 Task: Look for space in Tarn Tāran, India from 7th July, 2023 to 15th July, 2023 for 6 adults in price range Rs.15000 to Rs.20000. Place can be entire place with 3 bedrooms having 3 beds and 3 bathrooms. Property type can be house, flat, guest house. Booking option can be shelf check-in. Required host language is English.
Action: Mouse moved to (382, 62)
Screenshot: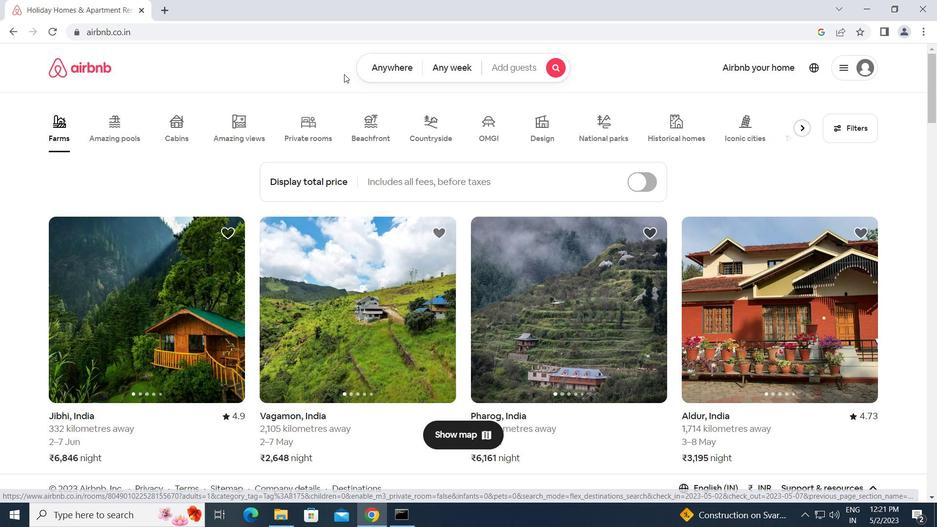 
Action: Mouse pressed left at (382, 62)
Screenshot: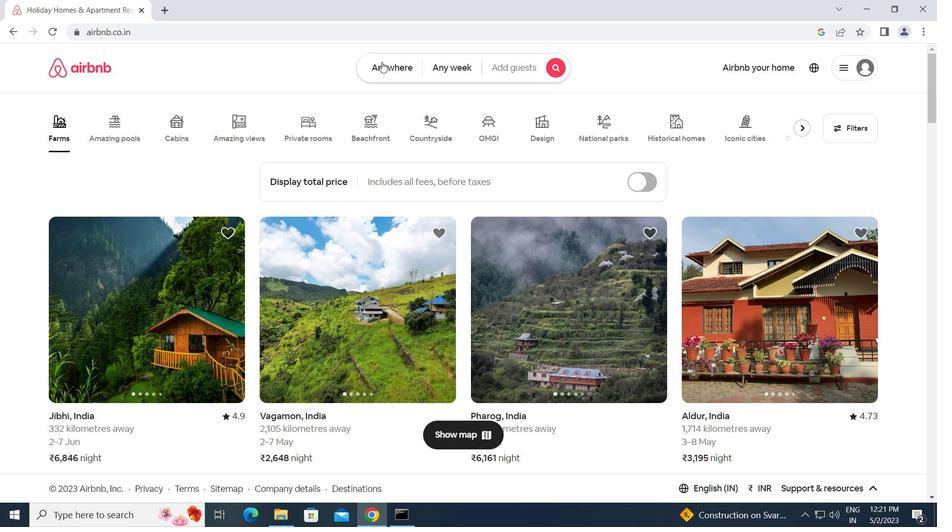 
Action: Mouse moved to (329, 106)
Screenshot: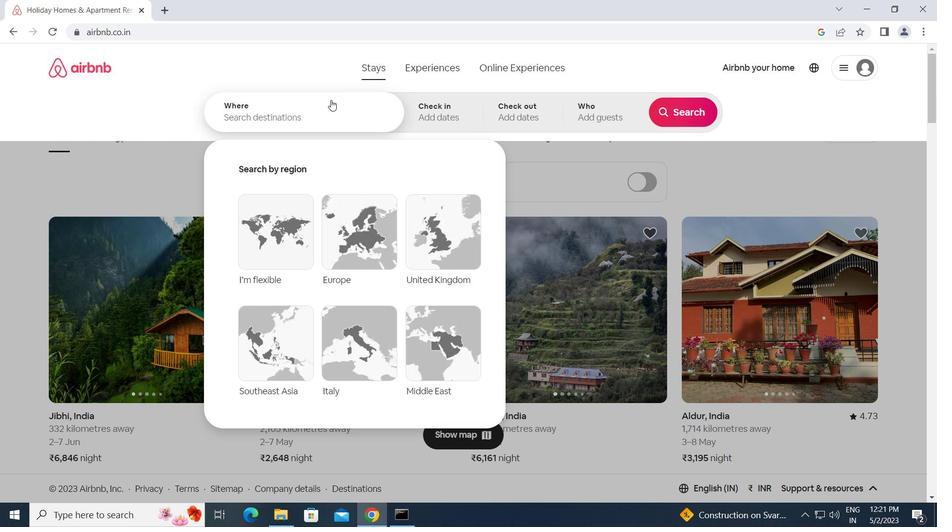
Action: Mouse pressed left at (329, 106)
Screenshot: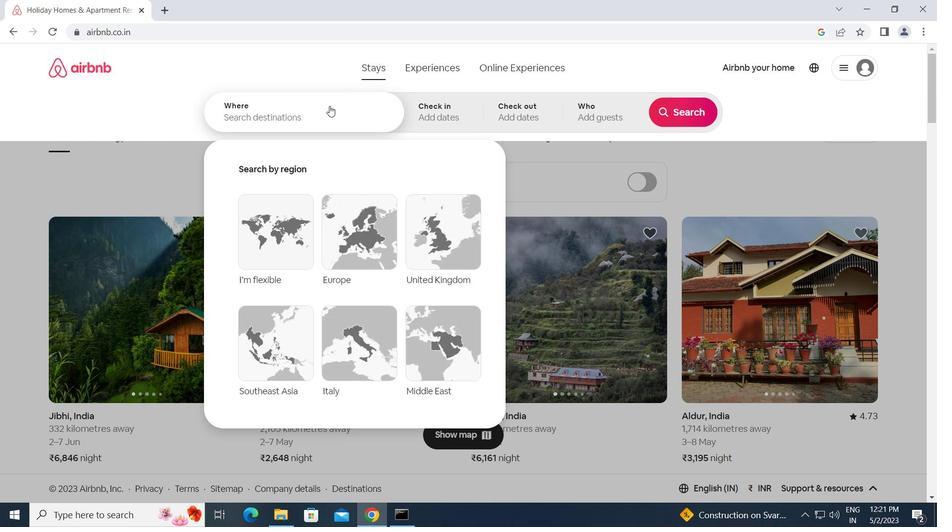 
Action: Key pressed <Key.caps_lock><Key.caps_lock>t<Key.caps_lock>arn<Key.space><Key.caps_lock>t<Key.caps_lock>aran,<Key.space><Key.caps_lock>i<Key.caps_lock>ndia<Key.enter>
Screenshot: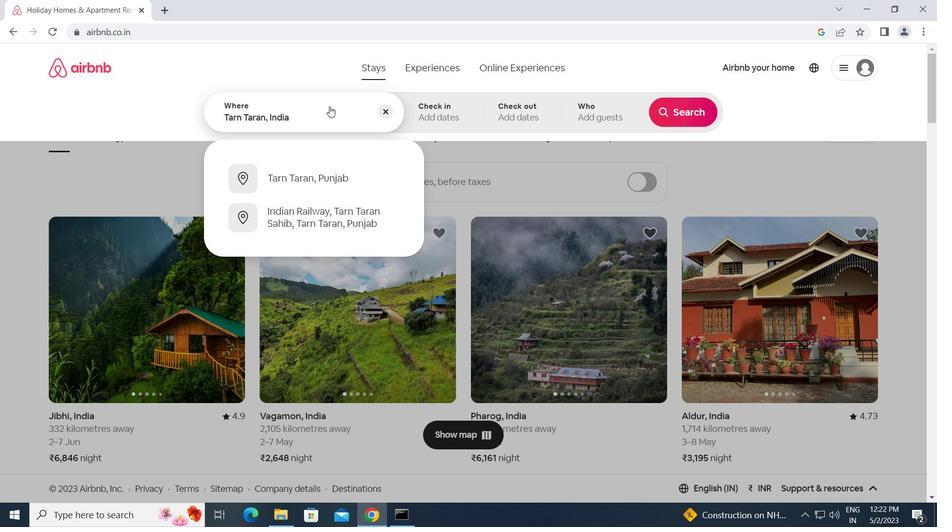 
Action: Mouse moved to (686, 211)
Screenshot: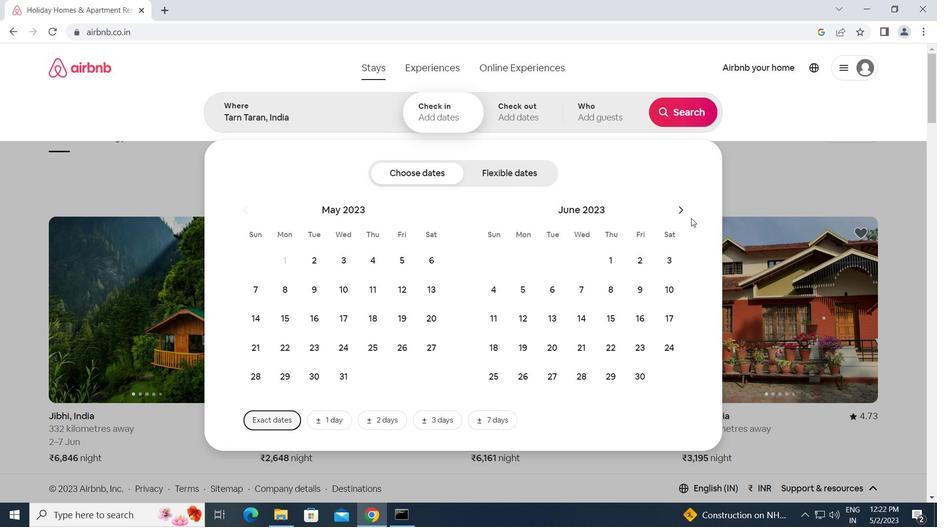 
Action: Mouse pressed left at (686, 211)
Screenshot: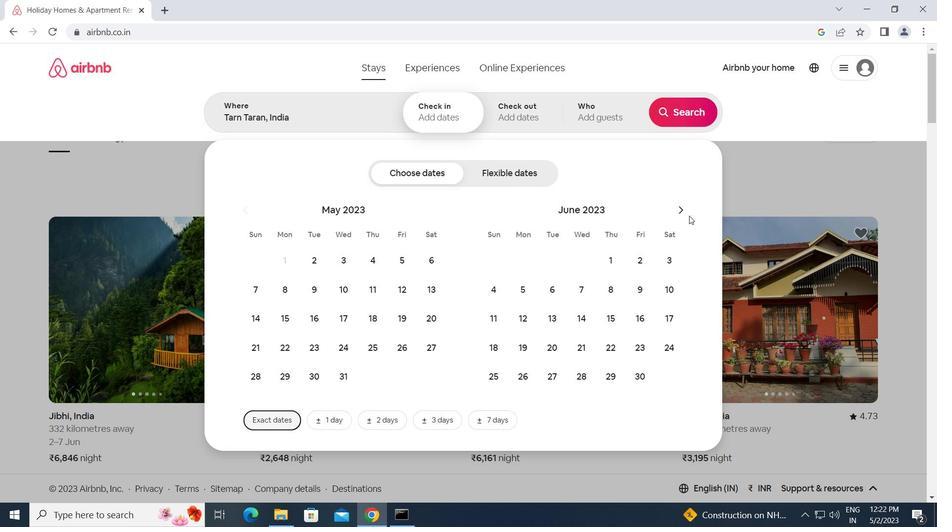 
Action: Mouse moved to (638, 287)
Screenshot: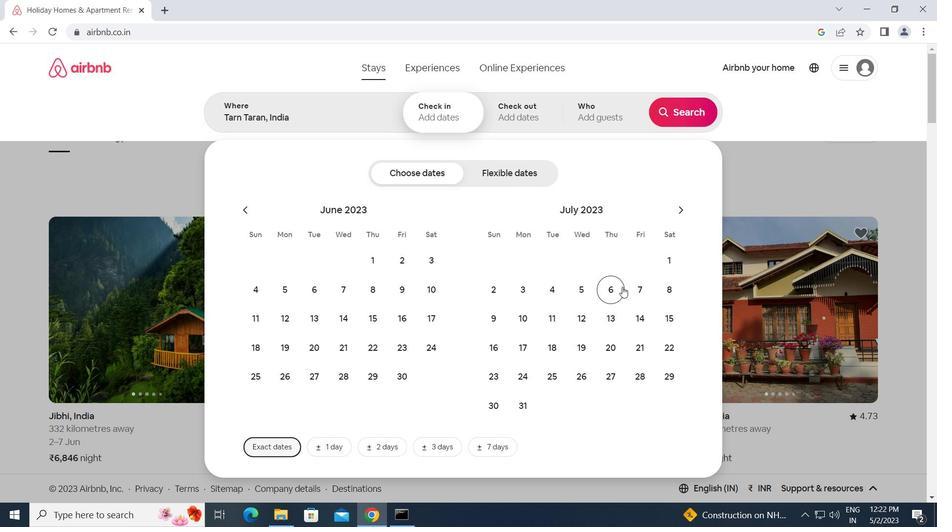 
Action: Mouse pressed left at (638, 287)
Screenshot: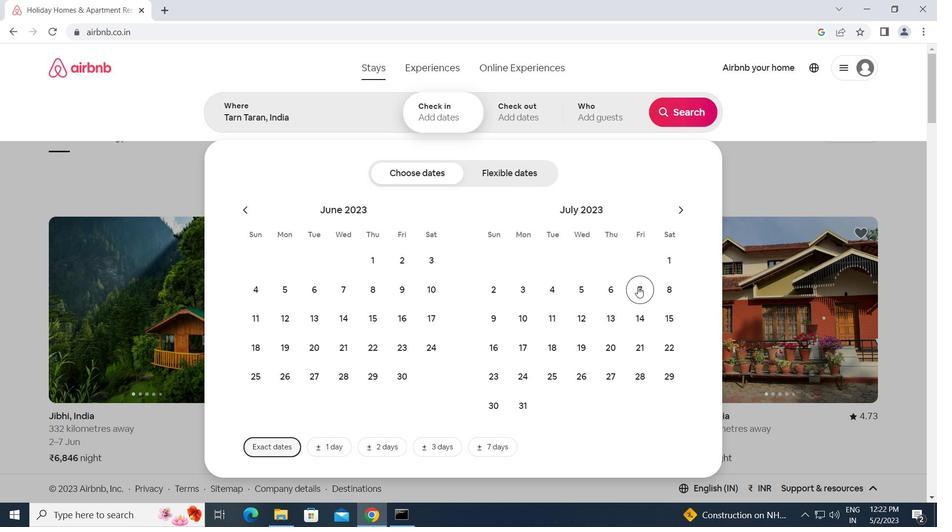 
Action: Mouse moved to (663, 319)
Screenshot: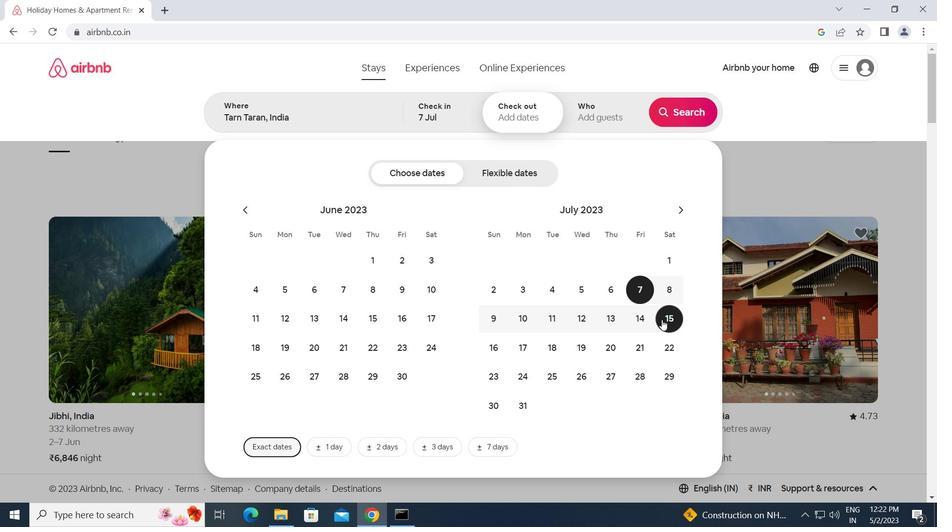 
Action: Mouse pressed left at (663, 319)
Screenshot: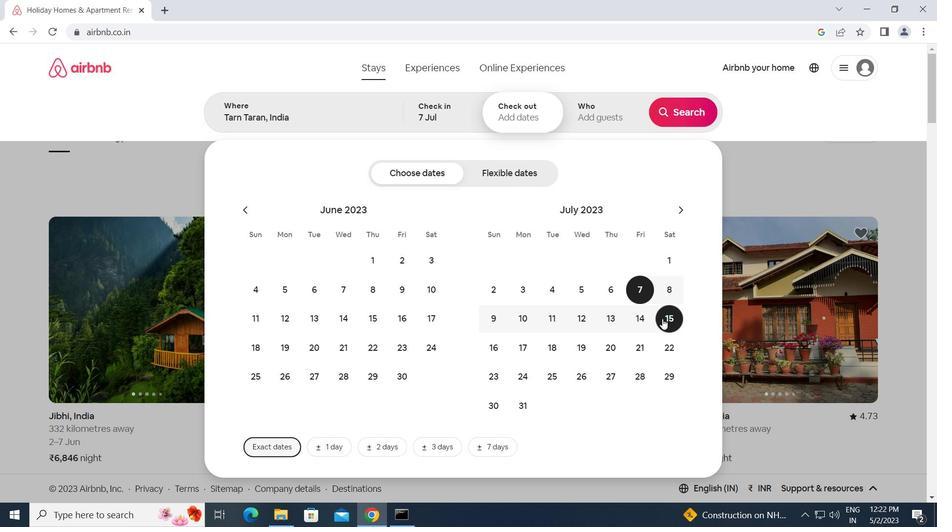 
Action: Mouse moved to (608, 110)
Screenshot: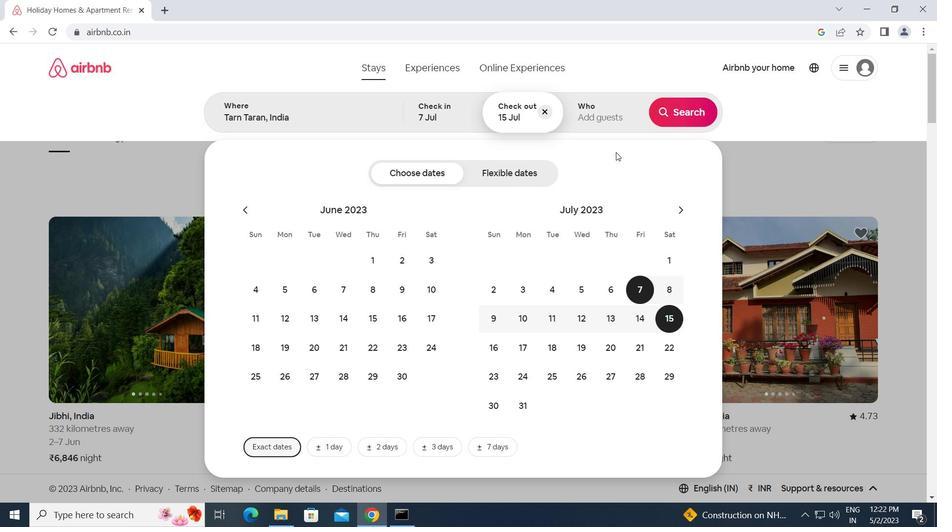 
Action: Mouse pressed left at (608, 110)
Screenshot: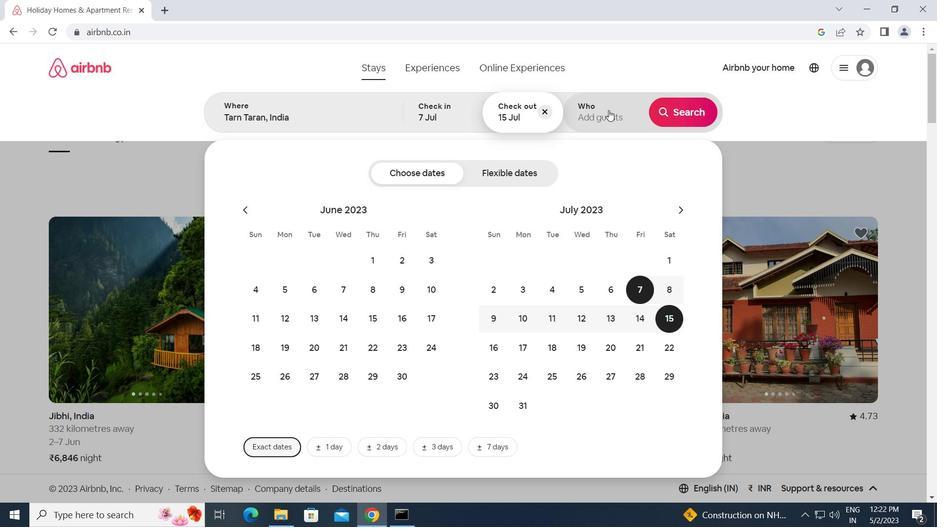 
Action: Mouse moved to (689, 169)
Screenshot: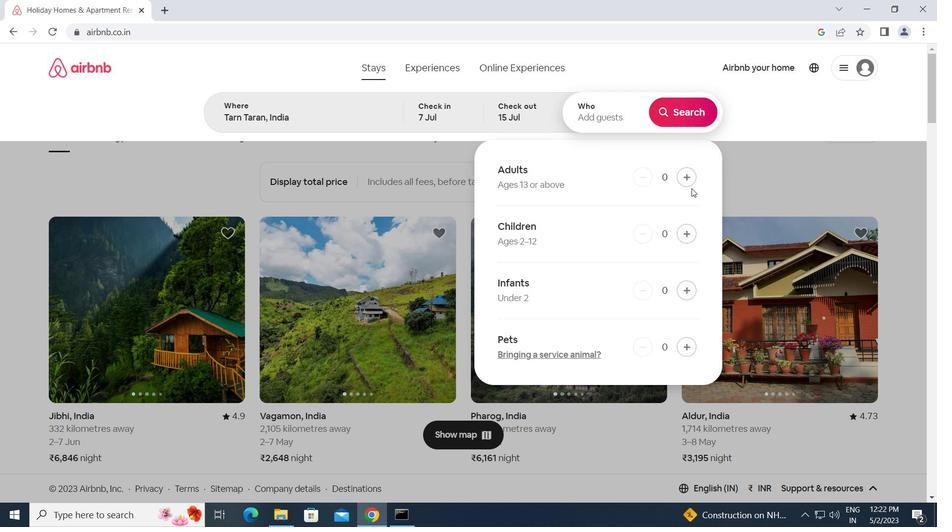 
Action: Mouse pressed left at (689, 169)
Screenshot: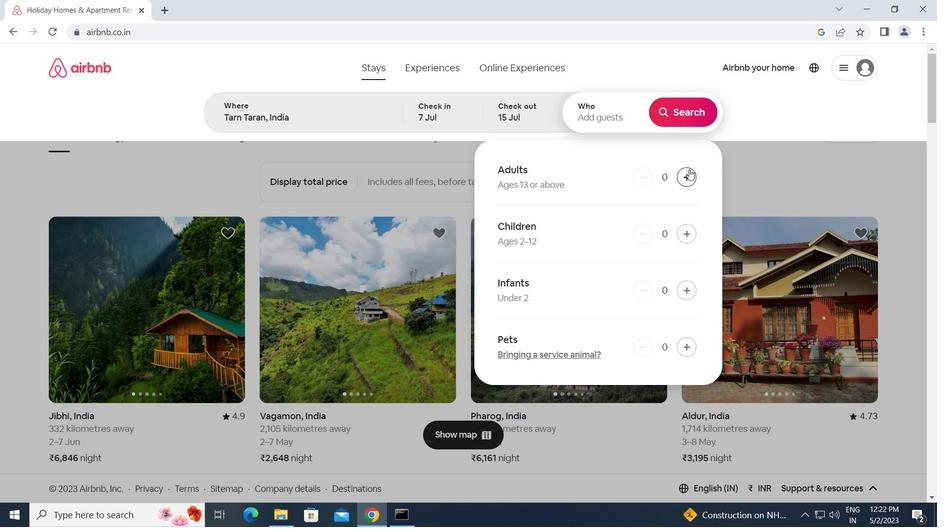 
Action: Mouse pressed left at (689, 169)
Screenshot: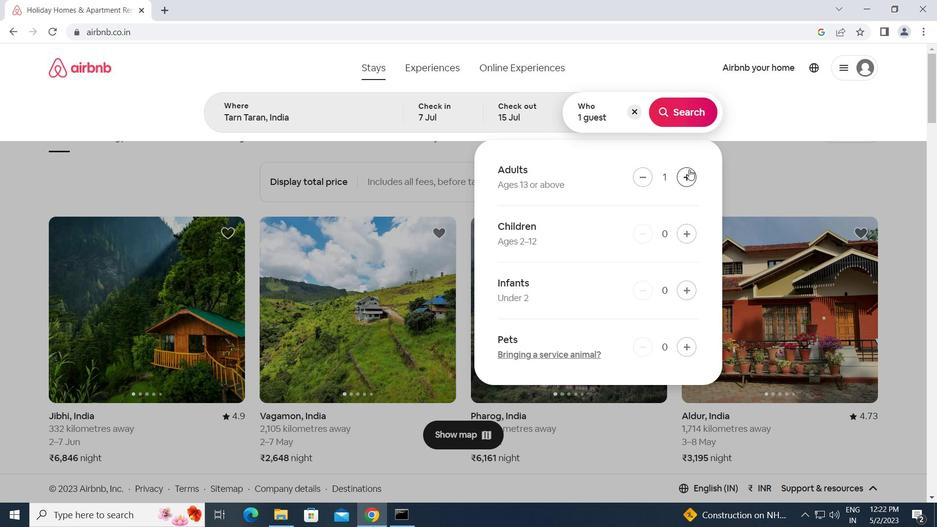 
Action: Mouse pressed left at (689, 169)
Screenshot: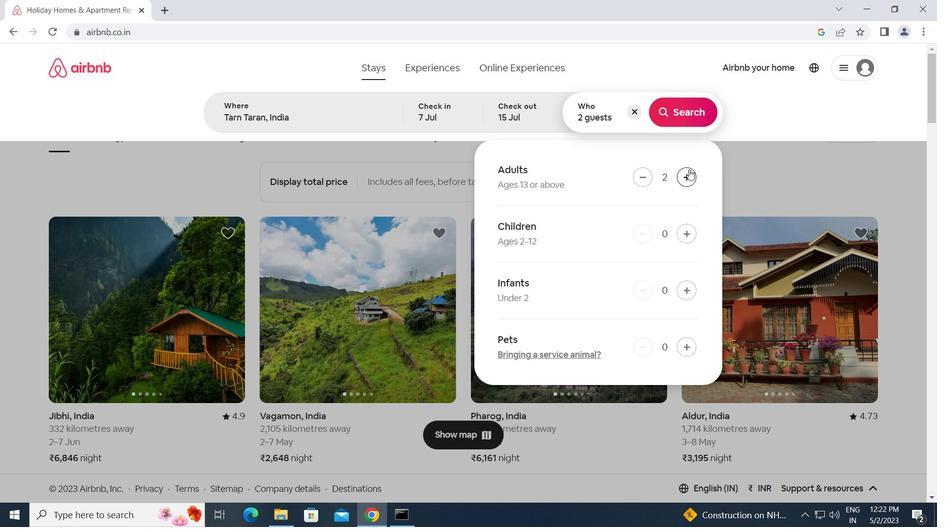 
Action: Mouse moved to (688, 169)
Screenshot: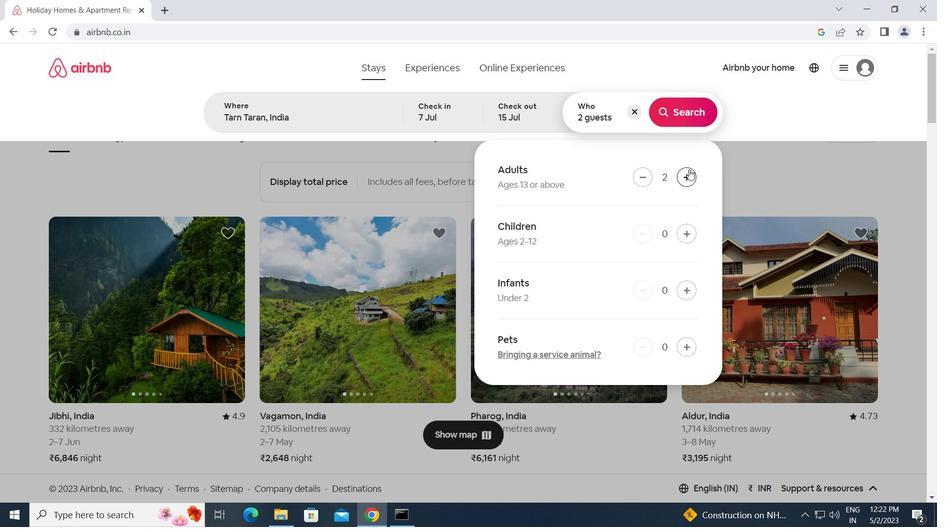 
Action: Mouse pressed left at (688, 169)
Screenshot: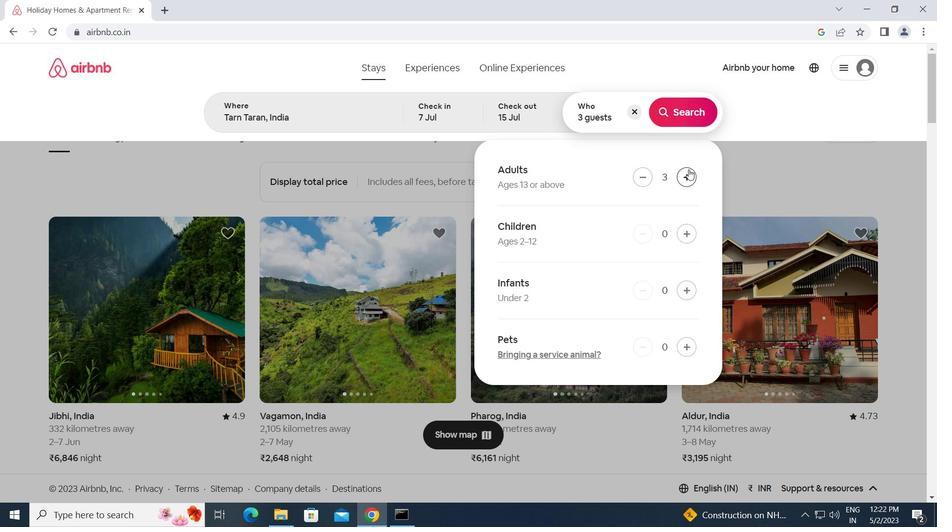 
Action: Mouse pressed left at (688, 169)
Screenshot: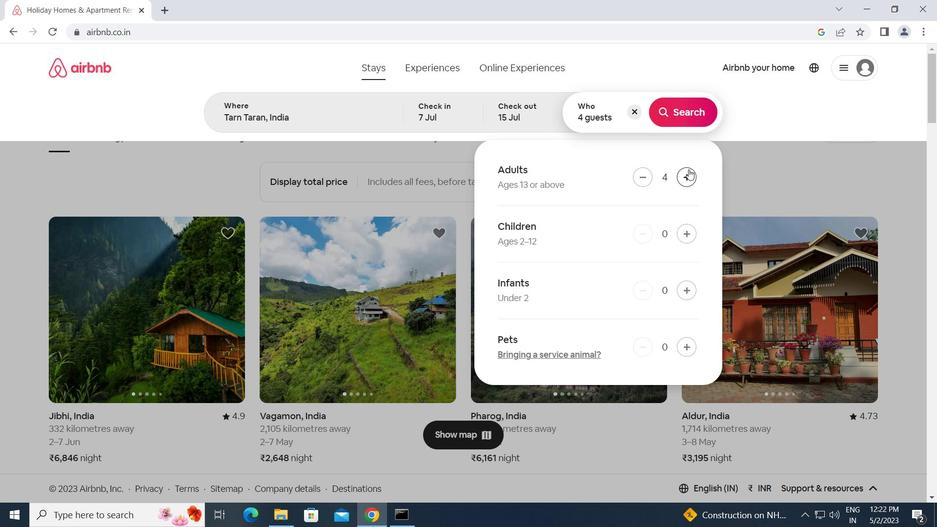 
Action: Mouse pressed left at (688, 169)
Screenshot: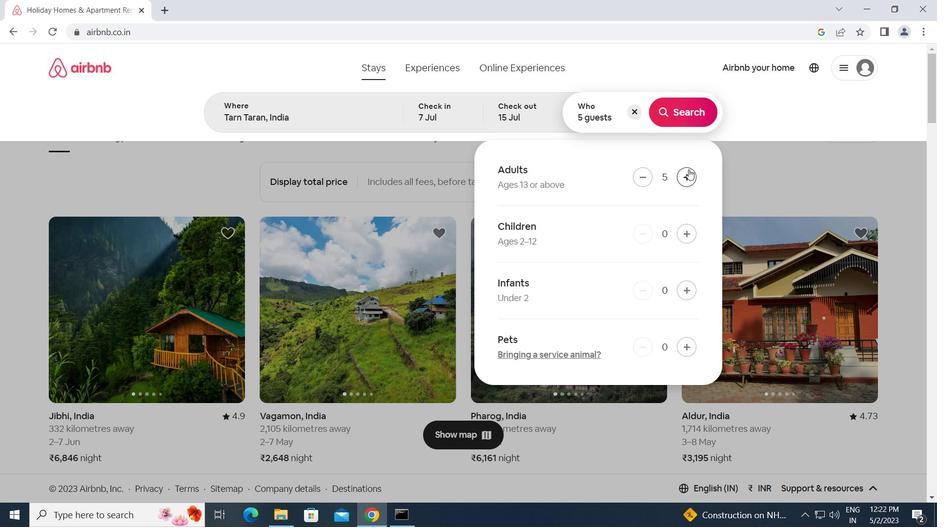 
Action: Mouse moved to (685, 104)
Screenshot: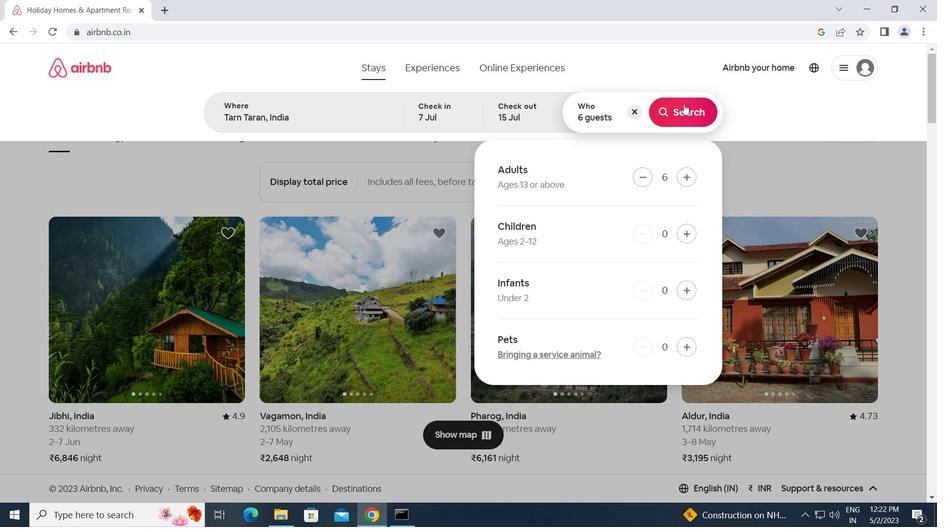
Action: Mouse pressed left at (685, 104)
Screenshot: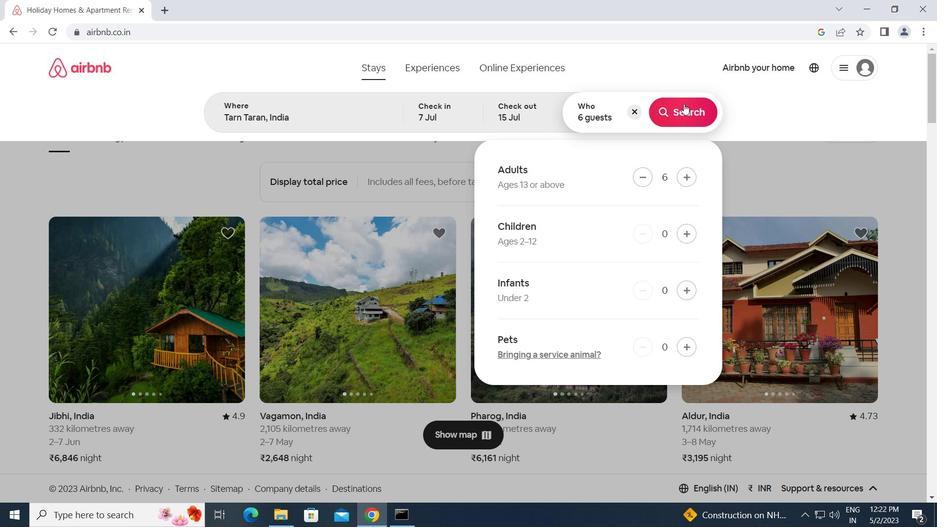 
Action: Mouse moved to (878, 123)
Screenshot: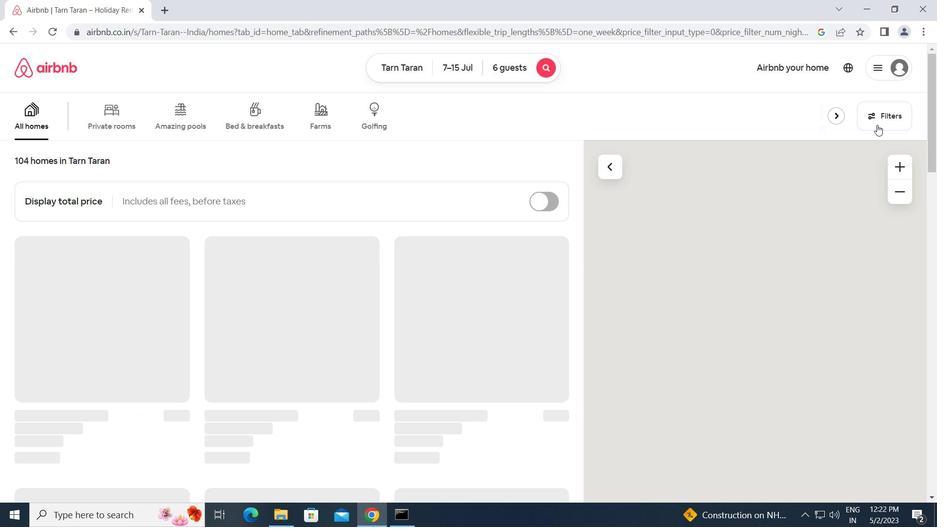 
Action: Mouse pressed left at (878, 123)
Screenshot: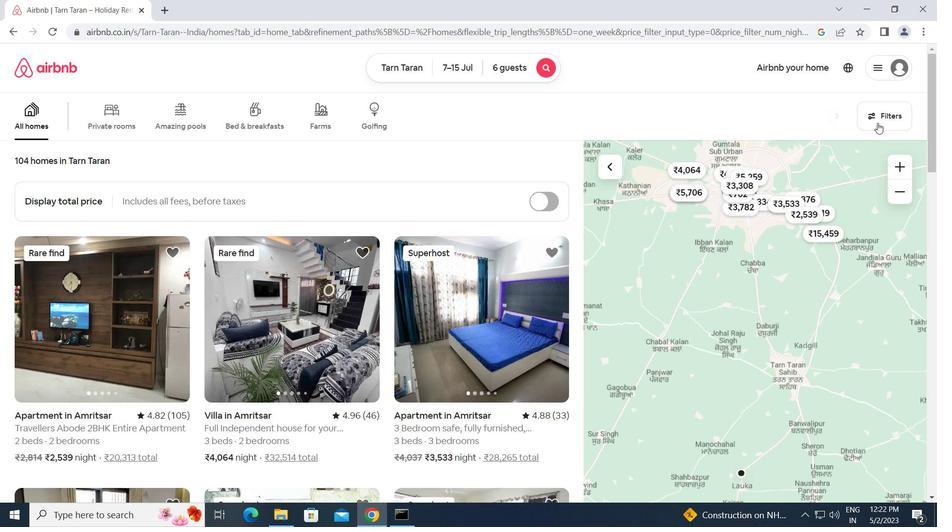 
Action: Mouse moved to (305, 271)
Screenshot: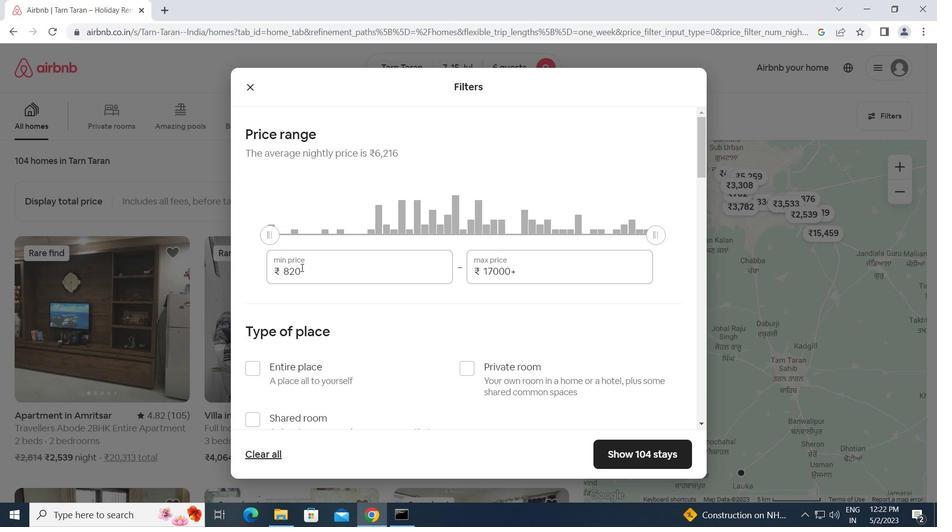 
Action: Mouse pressed left at (305, 271)
Screenshot: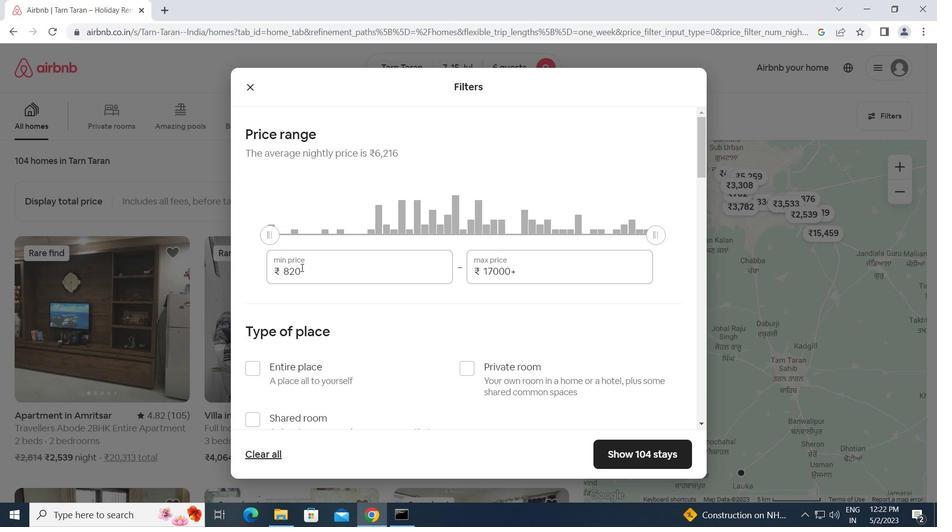 
Action: Mouse moved to (270, 274)
Screenshot: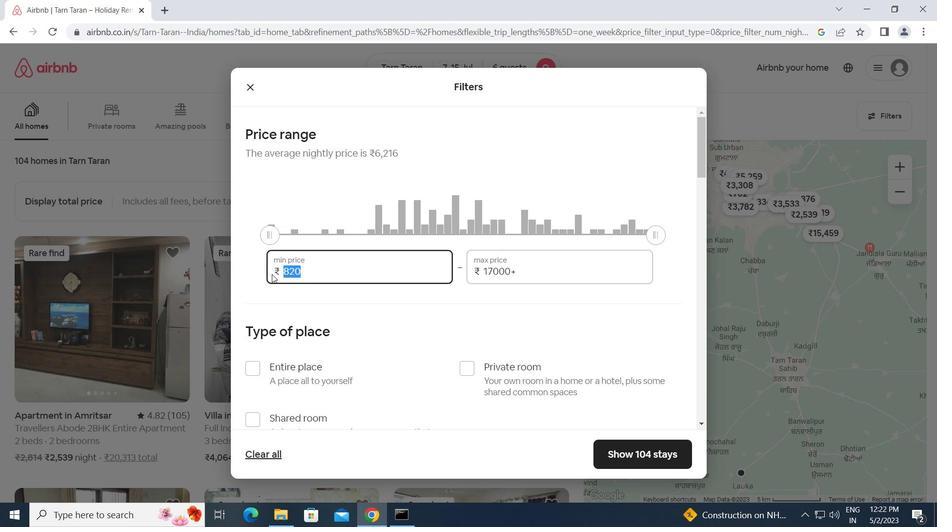 
Action: Key pressed 15000<Key.tab>20000
Screenshot: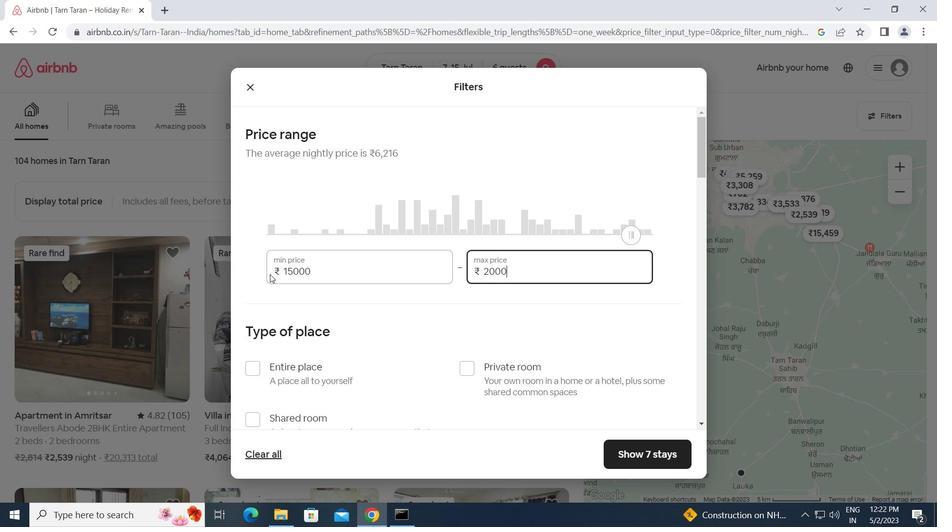 
Action: Mouse moved to (252, 369)
Screenshot: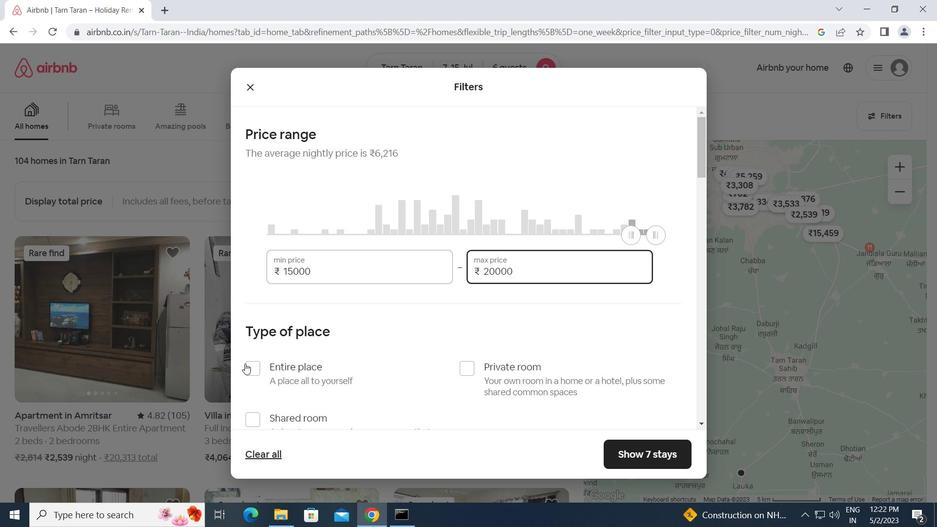 
Action: Mouse pressed left at (252, 369)
Screenshot: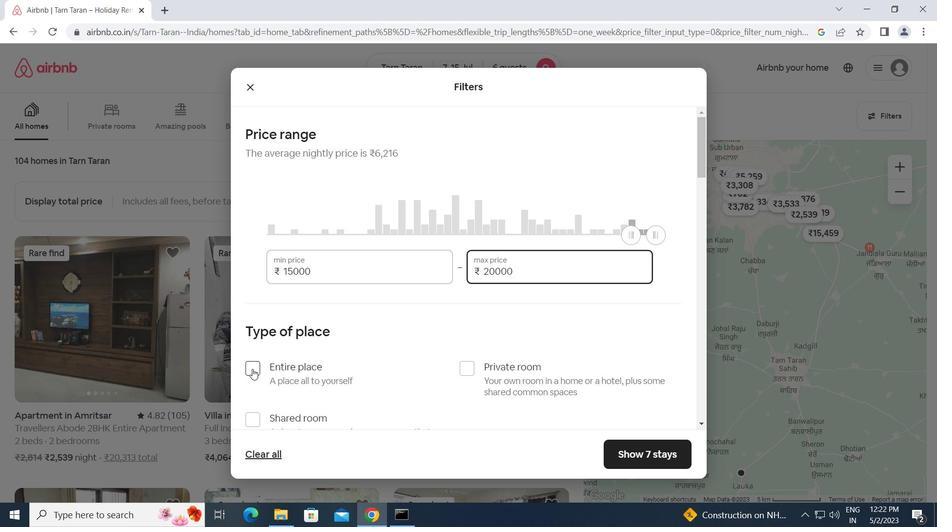 
Action: Mouse moved to (307, 375)
Screenshot: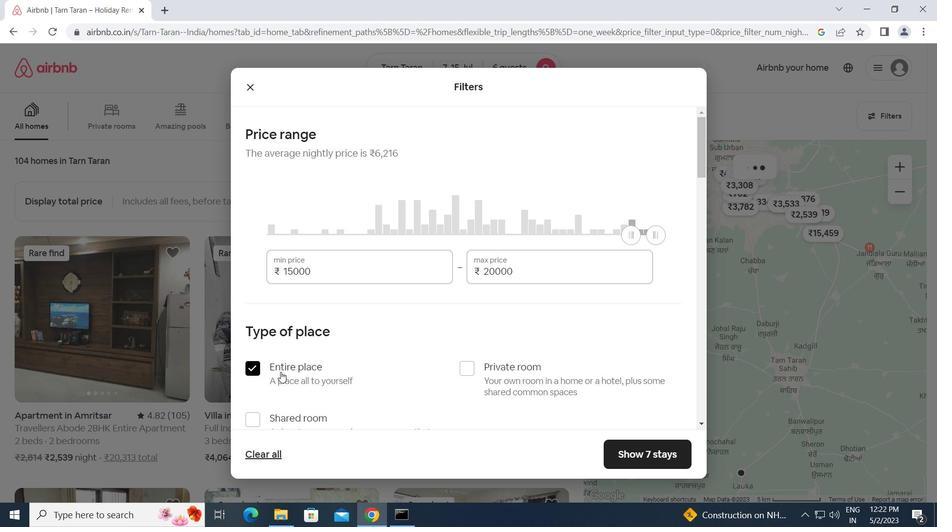 
Action: Mouse scrolled (307, 375) with delta (0, 0)
Screenshot: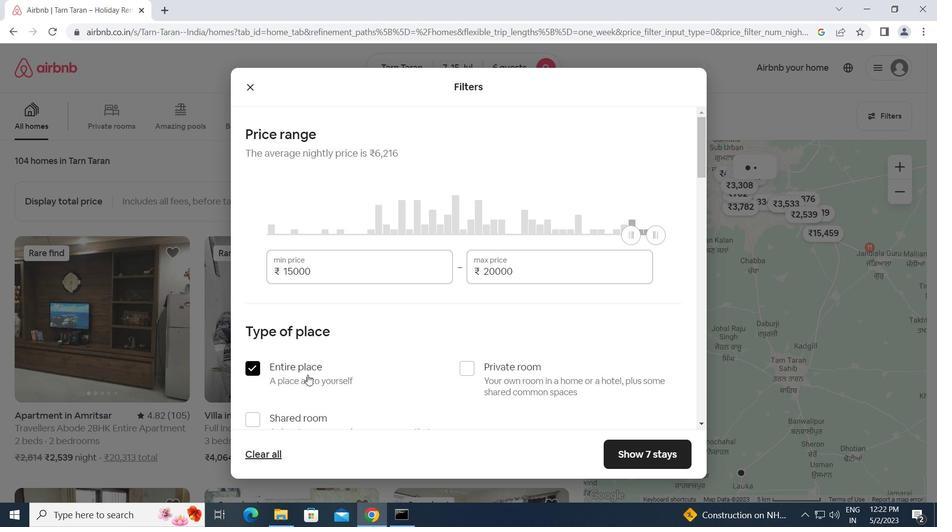 
Action: Mouse scrolled (307, 375) with delta (0, 0)
Screenshot: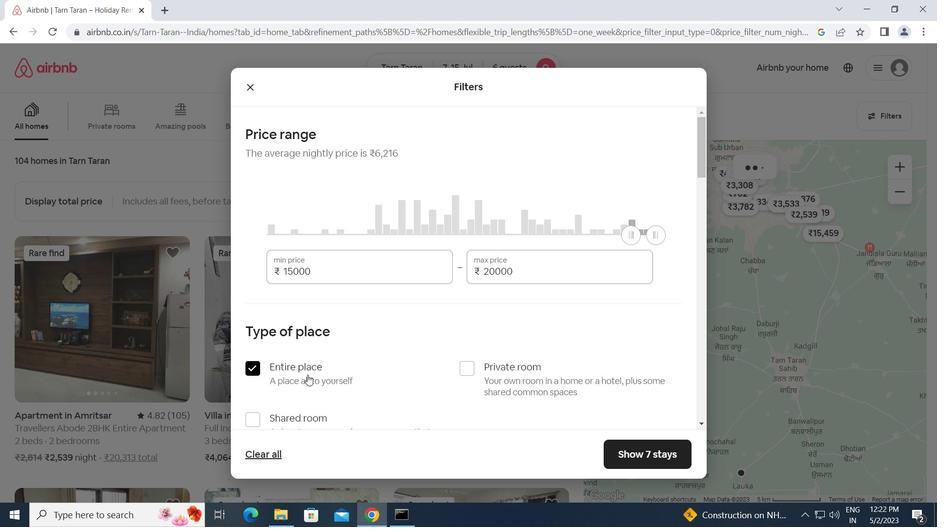 
Action: Mouse moved to (333, 369)
Screenshot: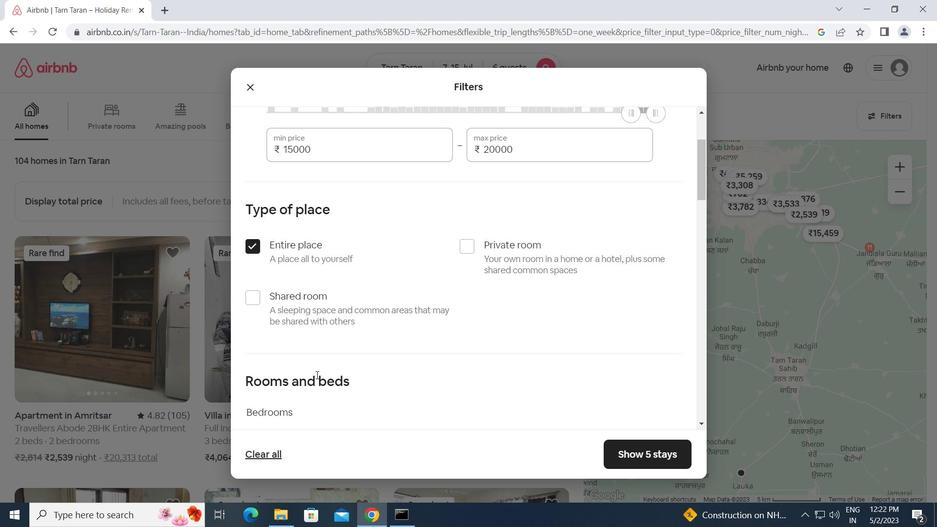 
Action: Mouse scrolled (333, 369) with delta (0, 0)
Screenshot: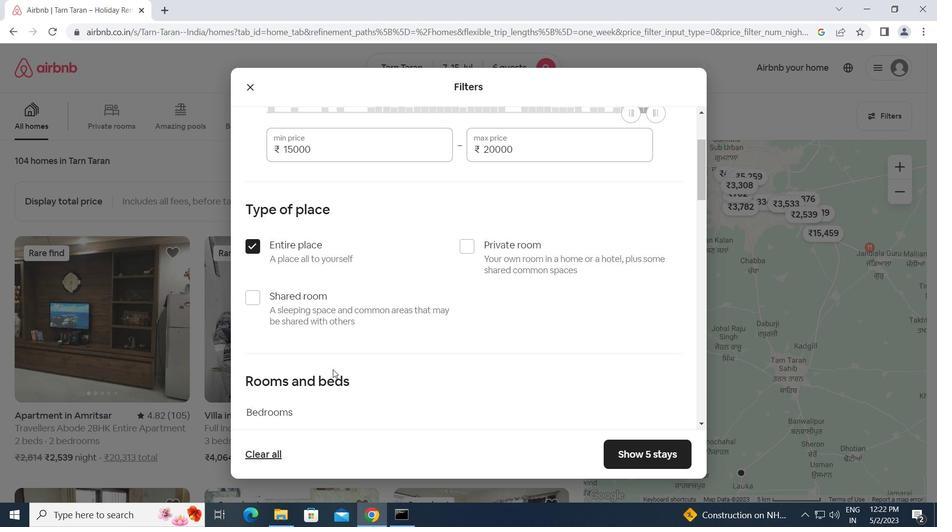 
Action: Mouse scrolled (333, 369) with delta (0, 0)
Screenshot: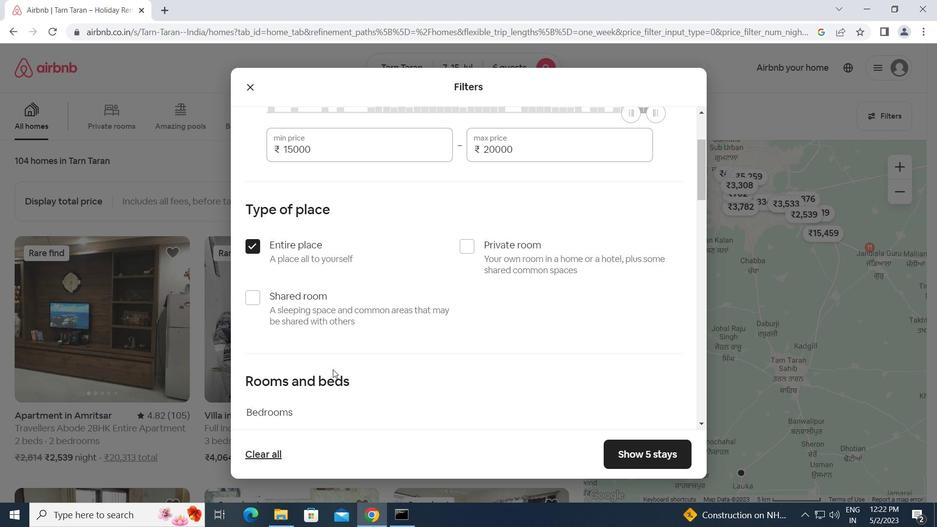 
Action: Mouse scrolled (333, 369) with delta (0, 0)
Screenshot: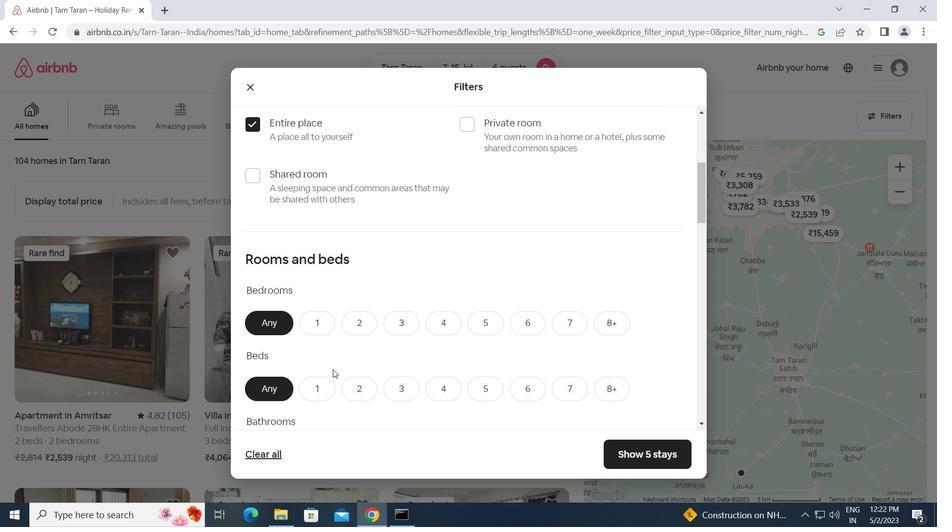 
Action: Mouse scrolled (333, 369) with delta (0, 0)
Screenshot: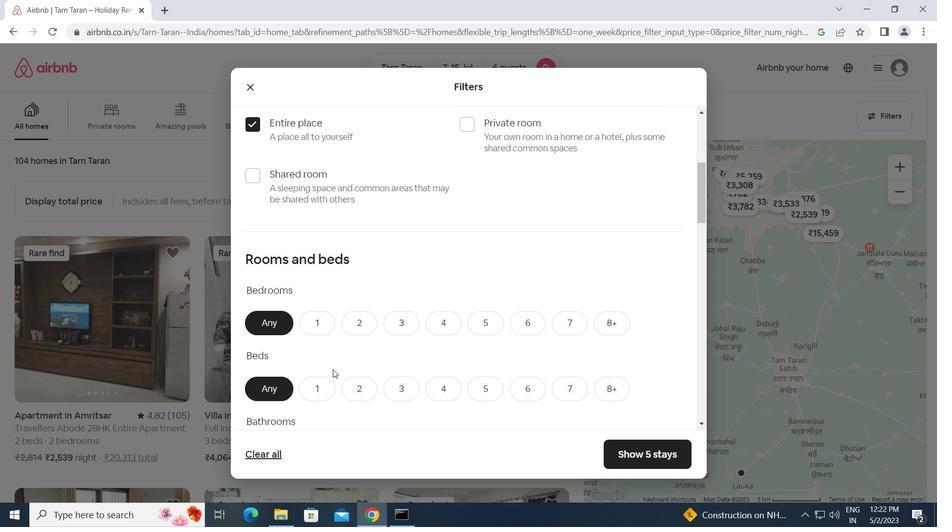 
Action: Mouse moved to (398, 198)
Screenshot: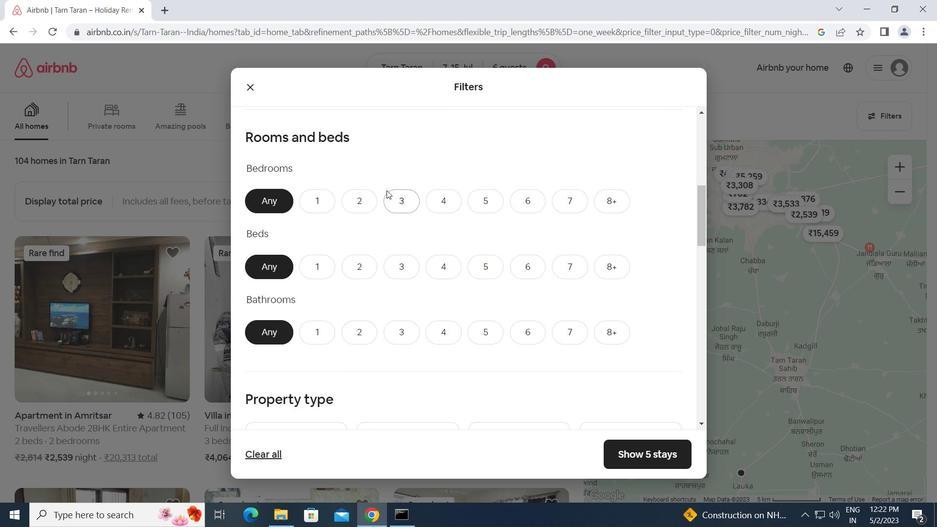 
Action: Mouse pressed left at (398, 198)
Screenshot: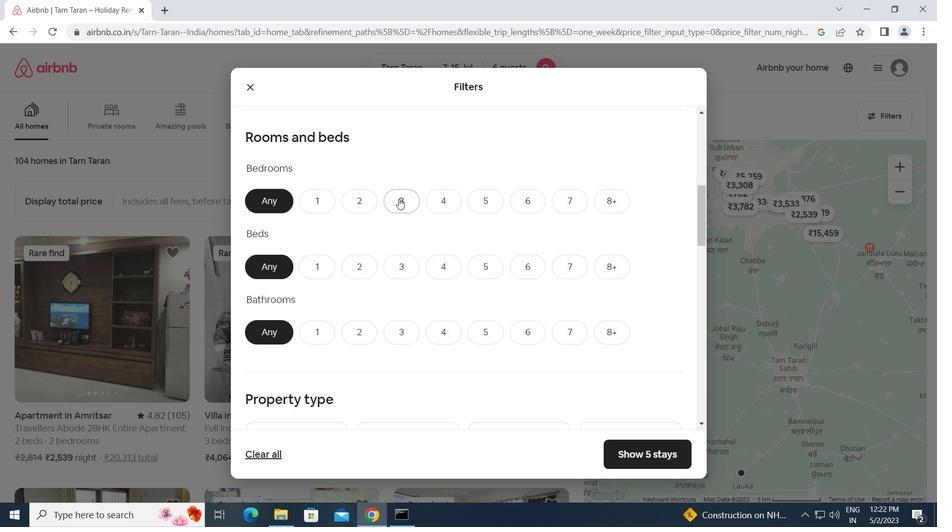 
Action: Mouse moved to (399, 263)
Screenshot: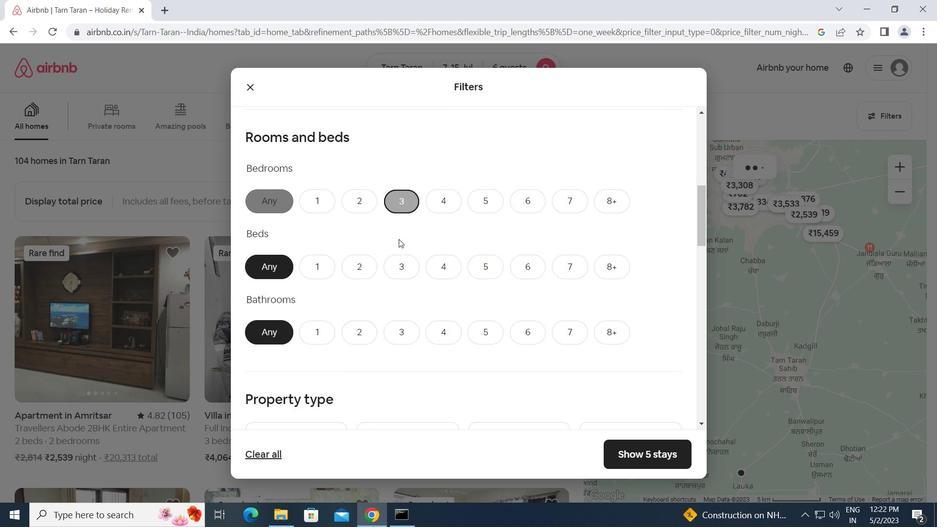 
Action: Mouse pressed left at (399, 263)
Screenshot: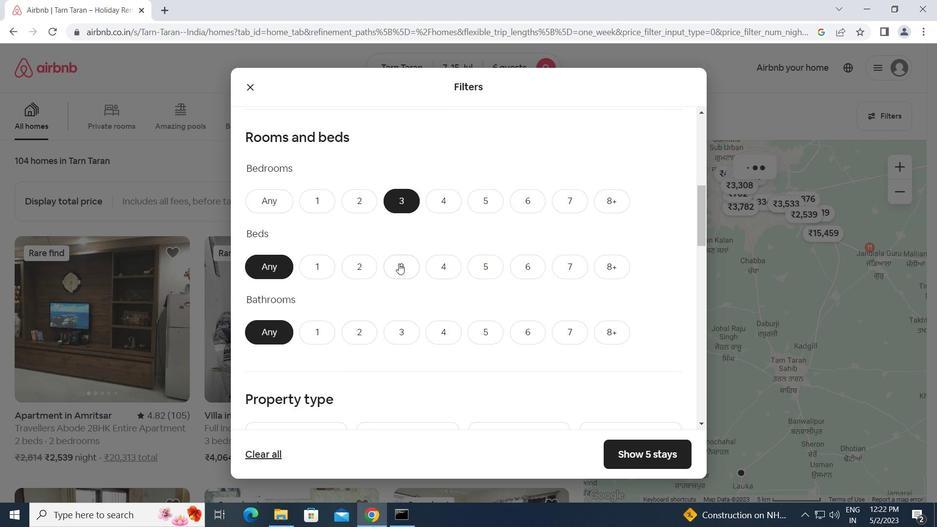 
Action: Mouse moved to (401, 327)
Screenshot: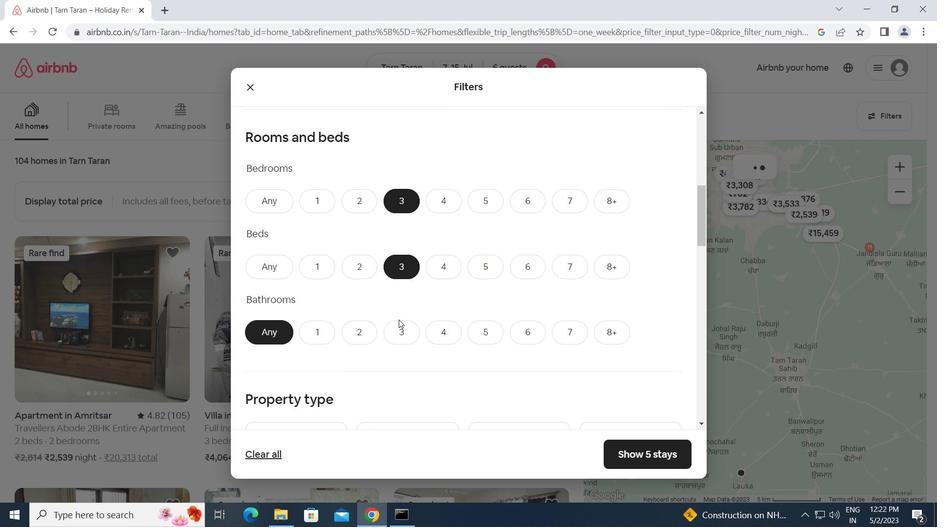 
Action: Mouse pressed left at (401, 327)
Screenshot: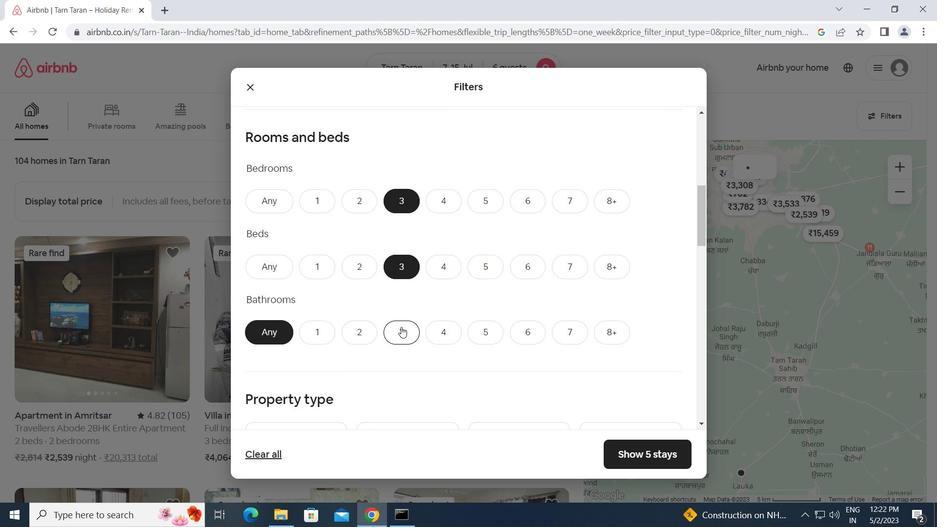
Action: Mouse moved to (405, 328)
Screenshot: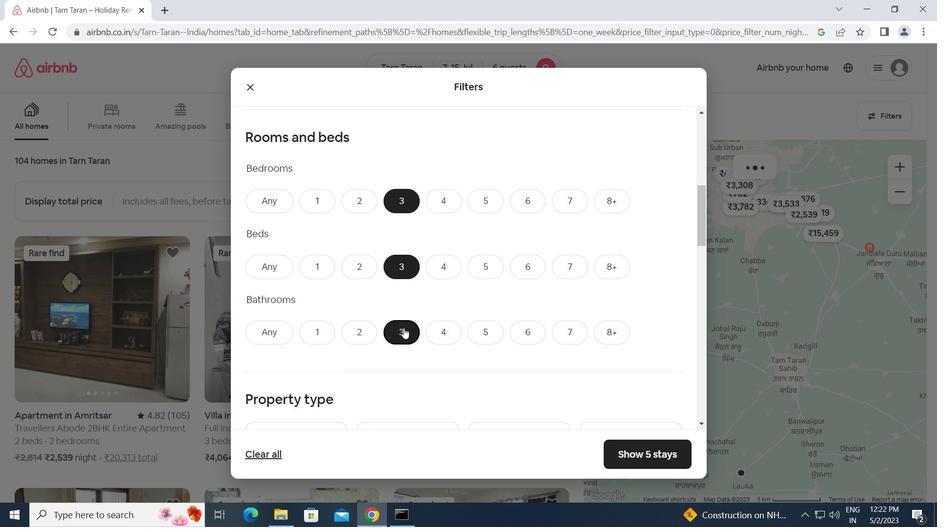 
Action: Mouse scrolled (405, 328) with delta (0, 0)
Screenshot: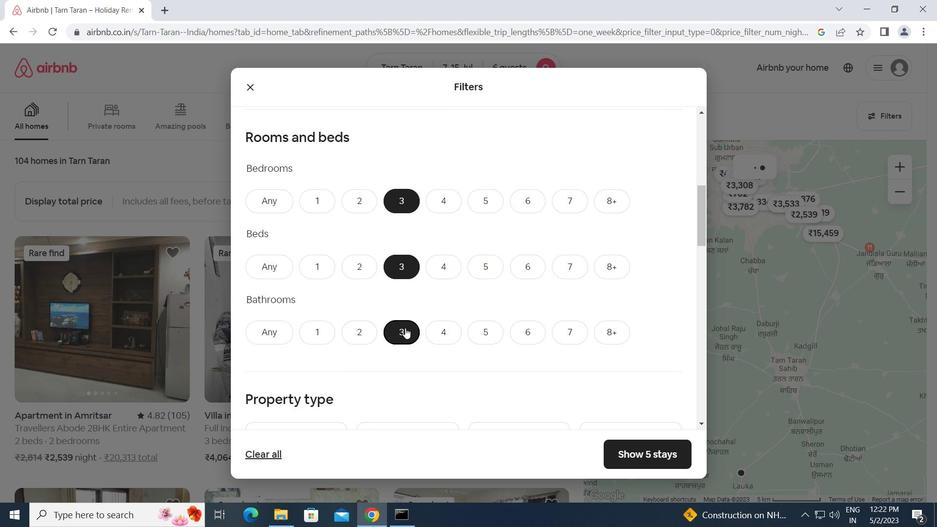 
Action: Mouse scrolled (405, 328) with delta (0, 0)
Screenshot: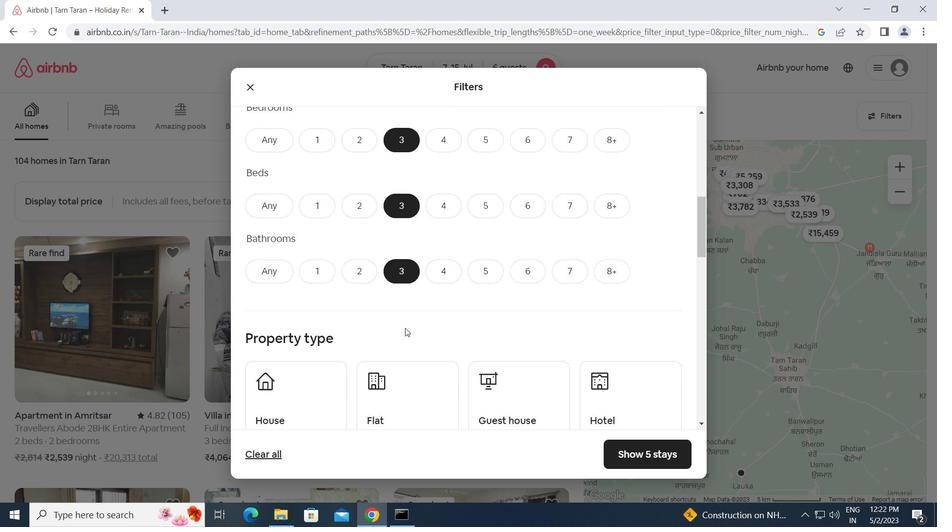 
Action: Mouse scrolled (405, 328) with delta (0, 0)
Screenshot: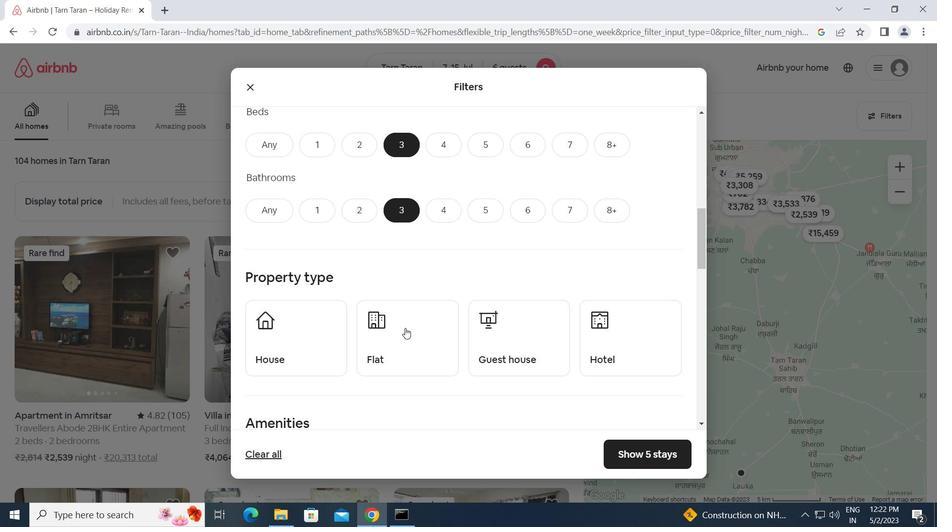 
Action: Mouse moved to (293, 292)
Screenshot: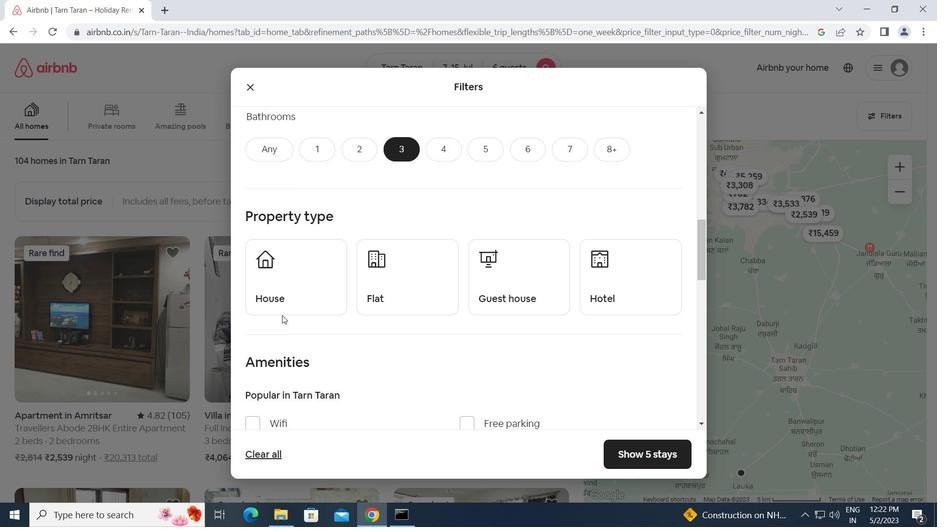 
Action: Mouse pressed left at (293, 292)
Screenshot: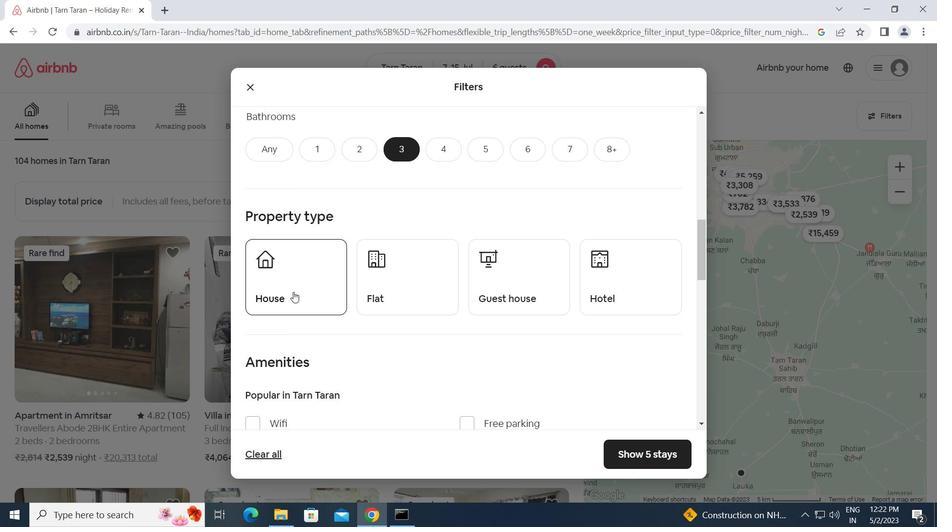 
Action: Mouse moved to (425, 274)
Screenshot: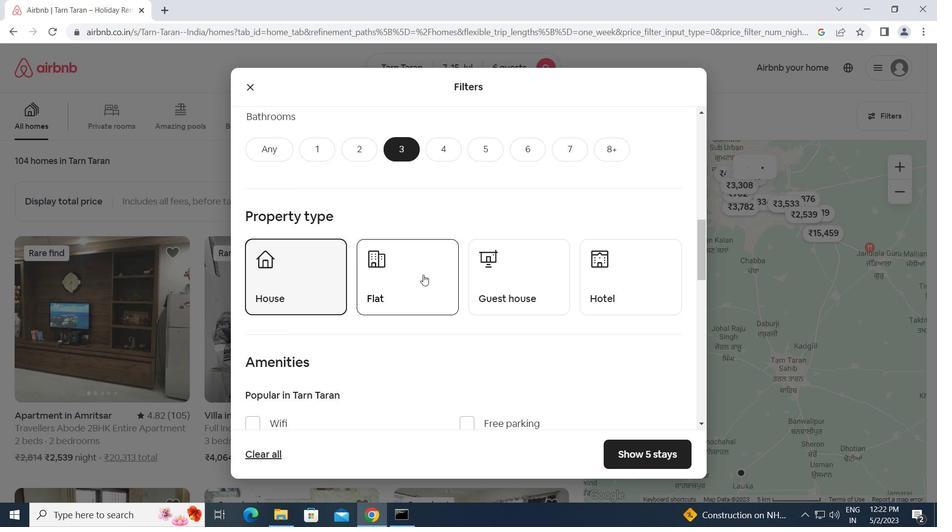 
Action: Mouse pressed left at (425, 274)
Screenshot: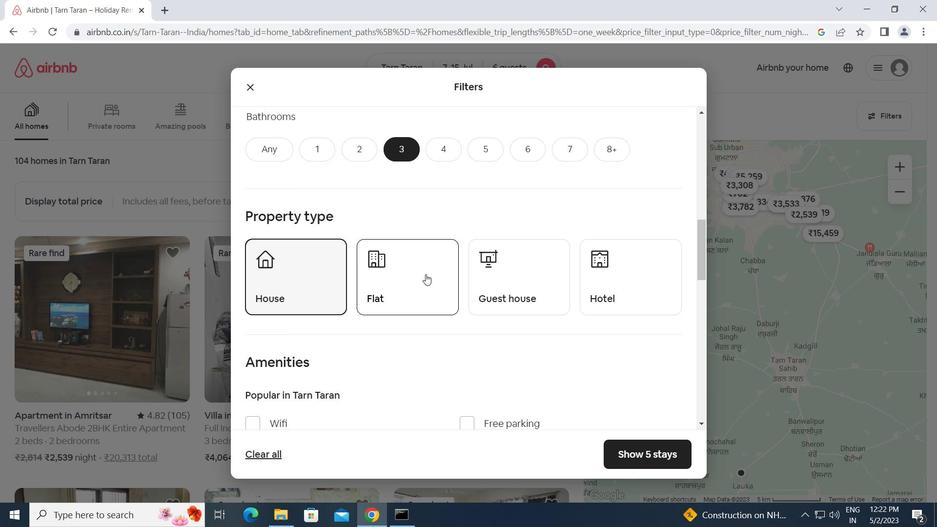 
Action: Mouse moved to (506, 273)
Screenshot: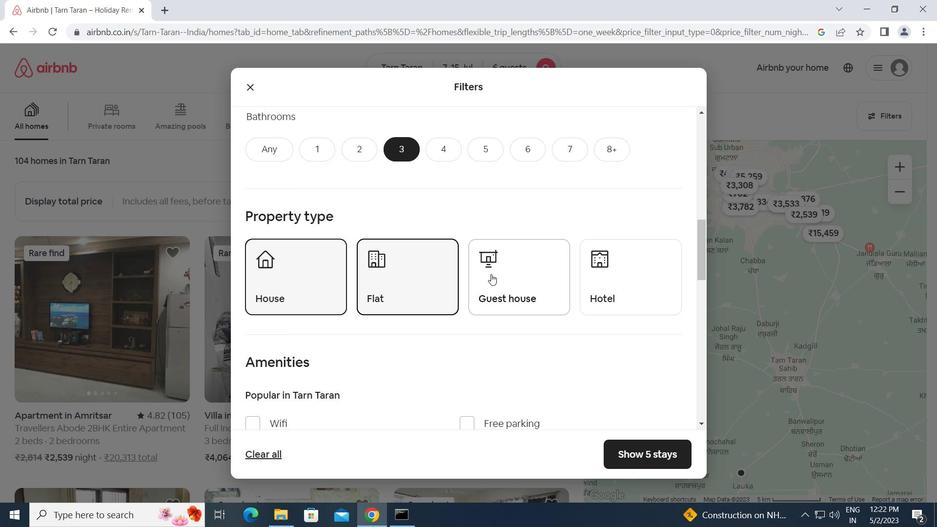 
Action: Mouse pressed left at (506, 273)
Screenshot: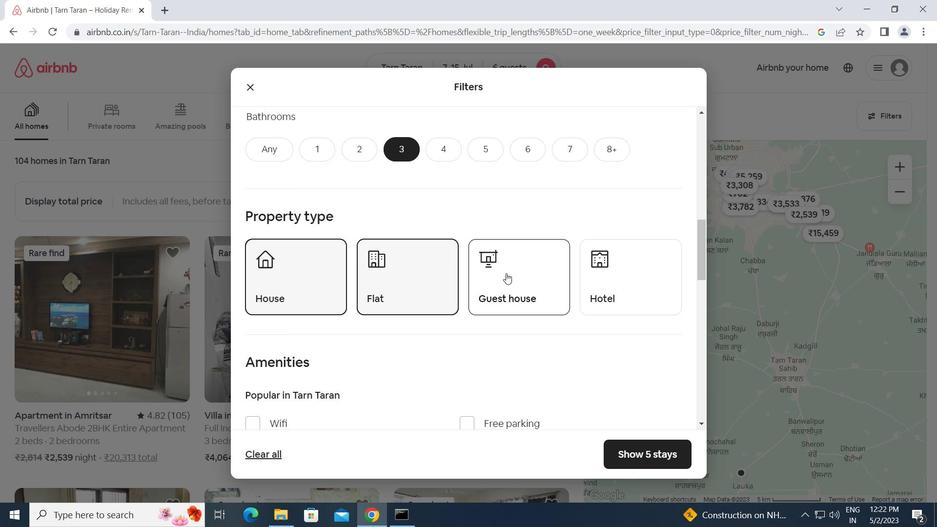 
Action: Mouse moved to (434, 307)
Screenshot: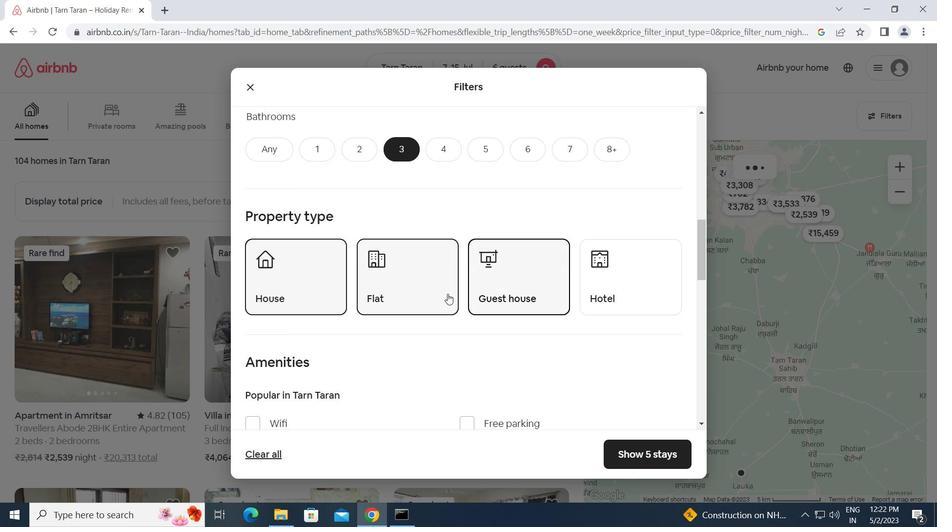
Action: Mouse scrolled (434, 306) with delta (0, 0)
Screenshot: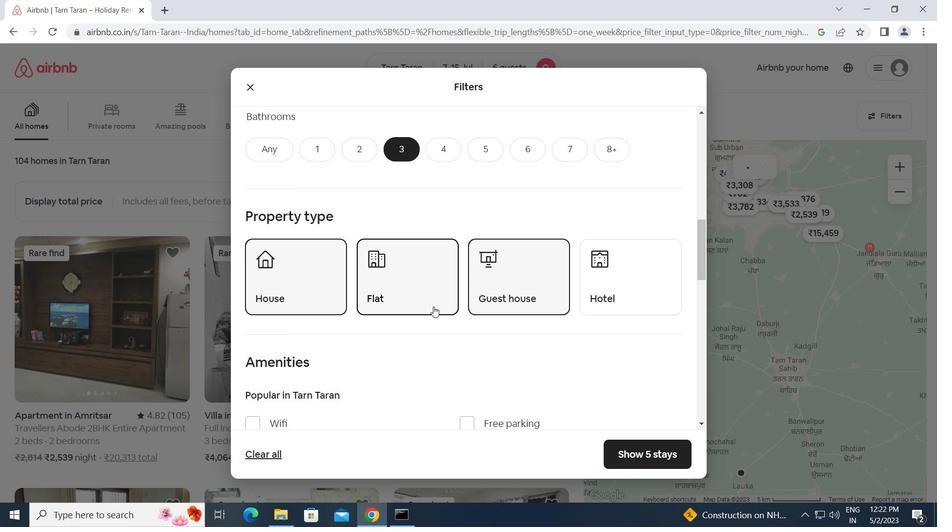 
Action: Mouse scrolled (434, 306) with delta (0, 0)
Screenshot: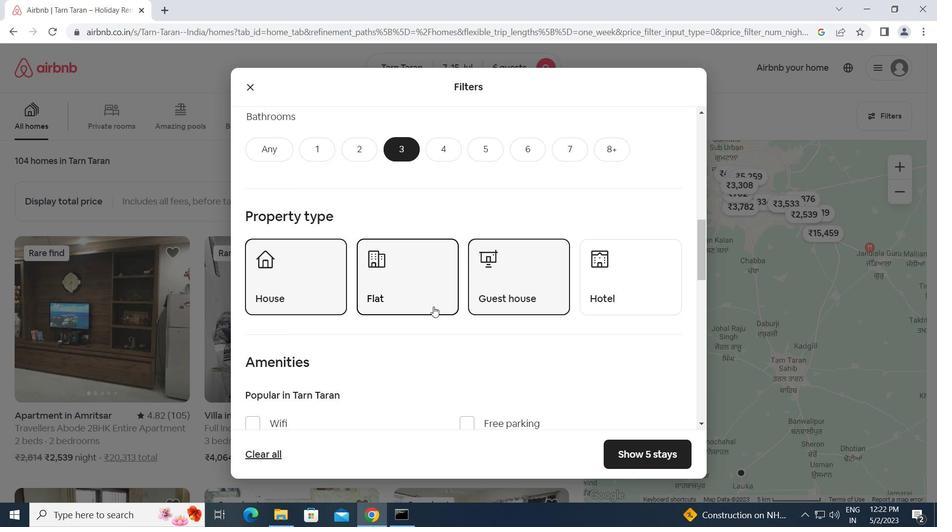 
Action: Mouse scrolled (434, 306) with delta (0, 0)
Screenshot: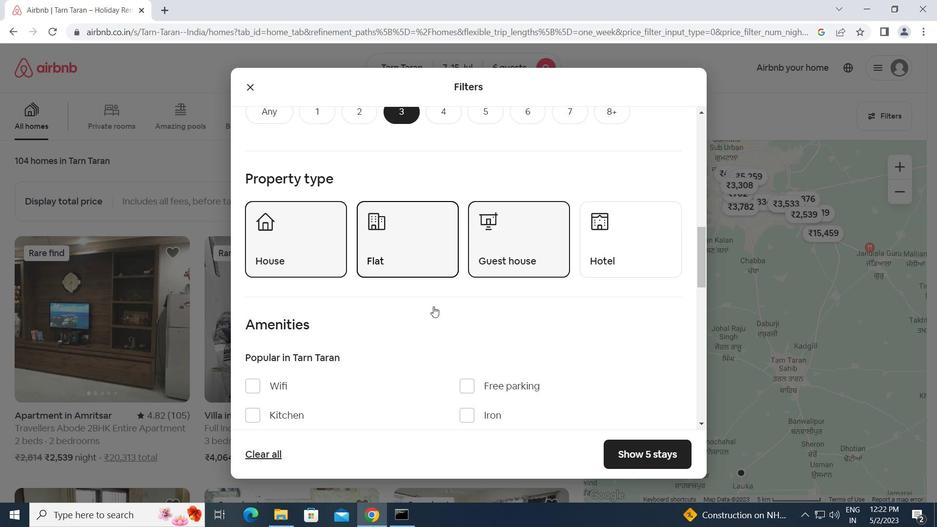 
Action: Mouse moved to (348, 347)
Screenshot: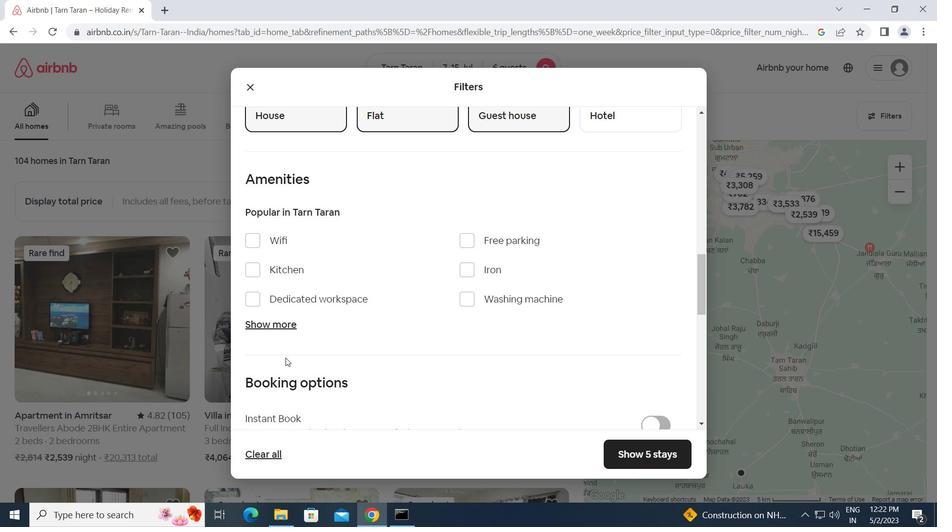 
Action: Mouse scrolled (348, 347) with delta (0, 0)
Screenshot: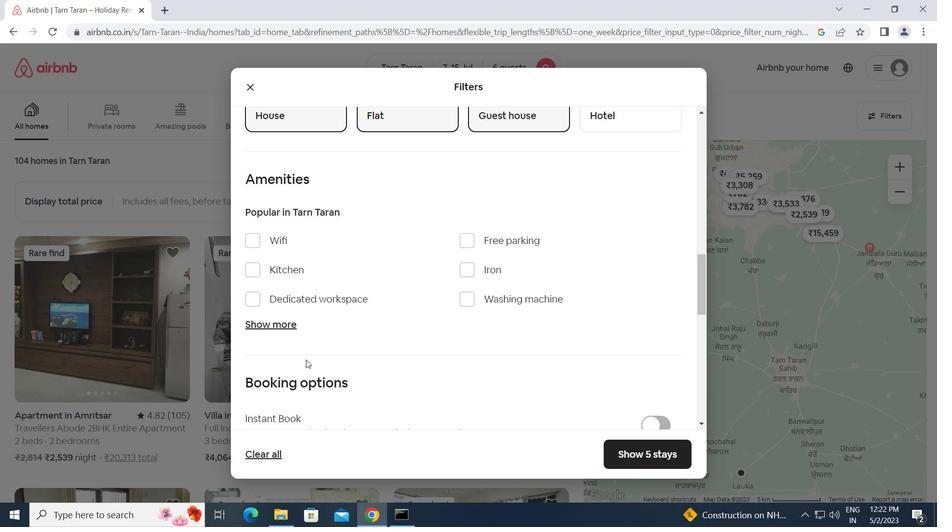 
Action: Mouse scrolled (348, 347) with delta (0, 0)
Screenshot: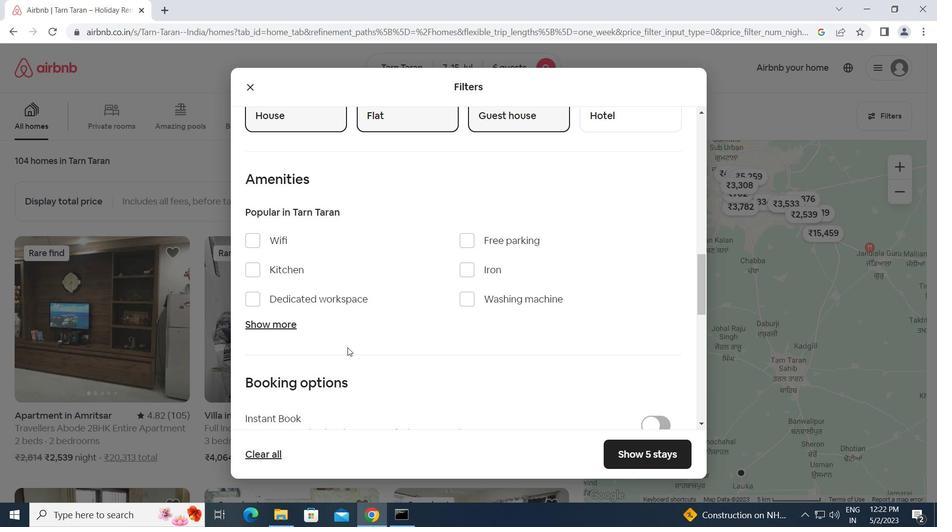 
Action: Mouse moved to (646, 338)
Screenshot: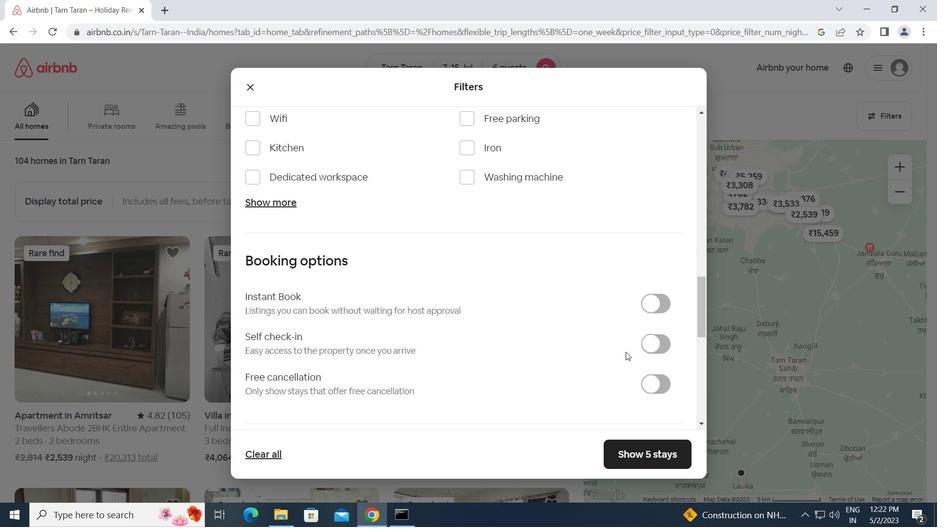 
Action: Mouse pressed left at (646, 338)
Screenshot: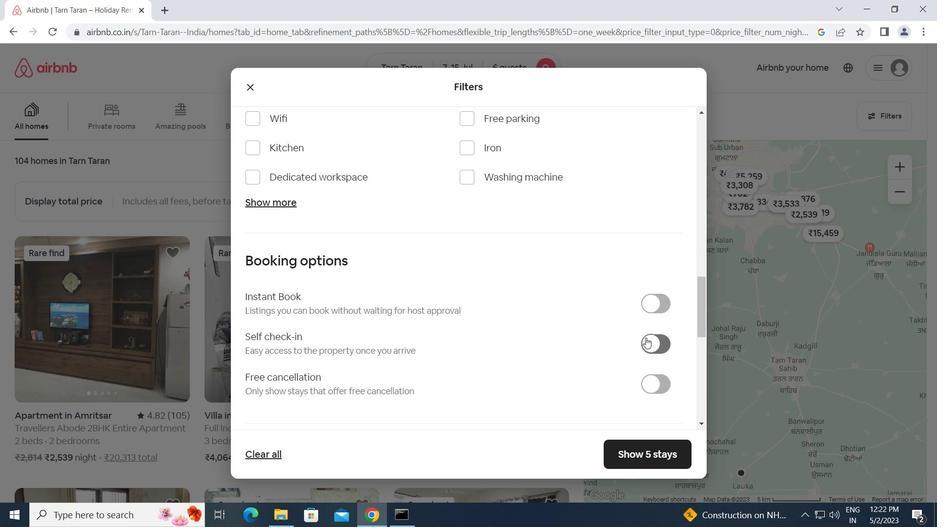 
Action: Mouse moved to (515, 355)
Screenshot: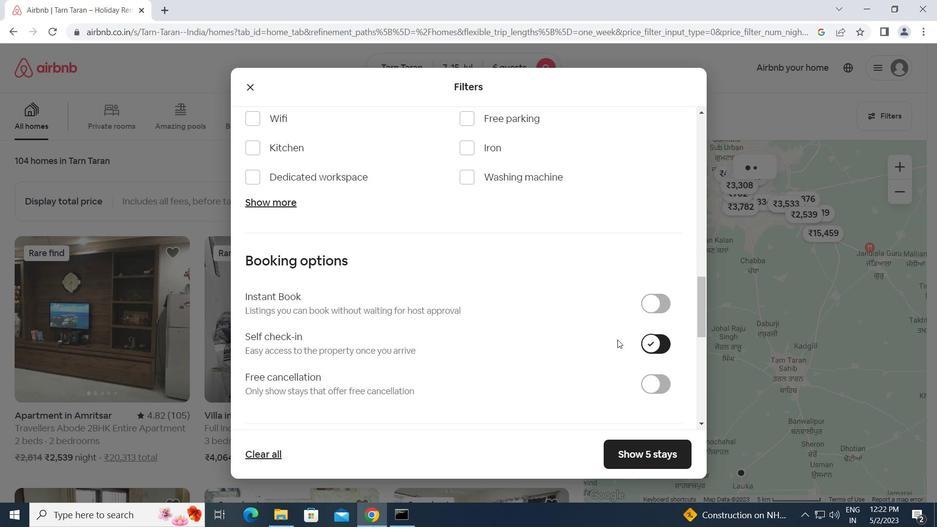 
Action: Mouse scrolled (515, 355) with delta (0, 0)
Screenshot: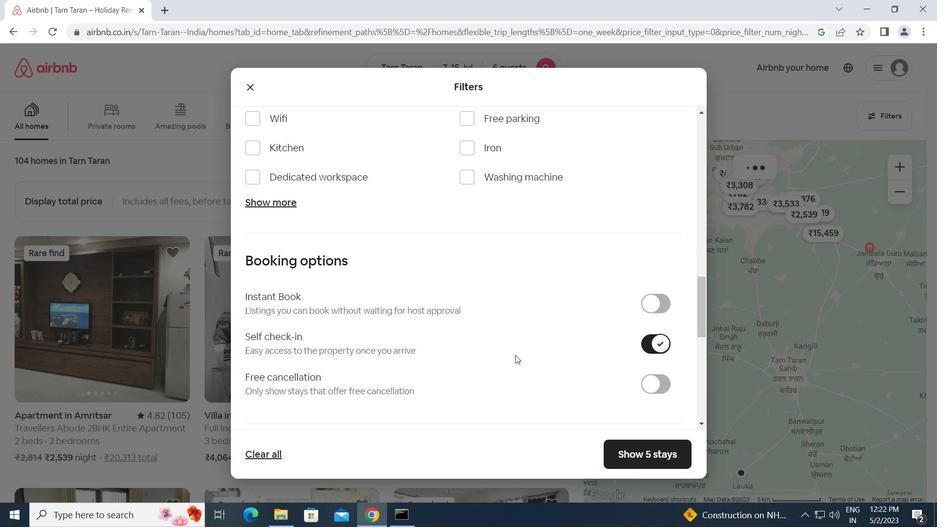 
Action: Mouse scrolled (515, 355) with delta (0, 0)
Screenshot: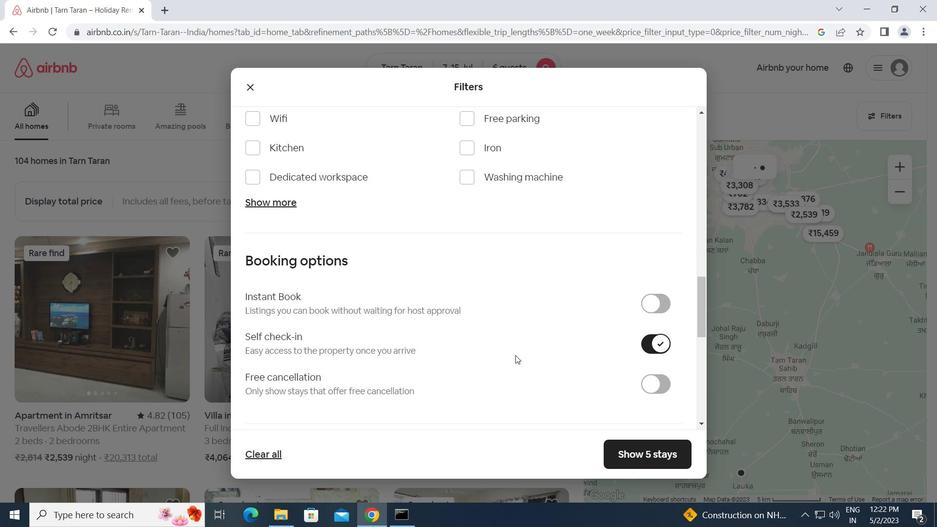 
Action: Mouse scrolled (515, 355) with delta (0, 0)
Screenshot: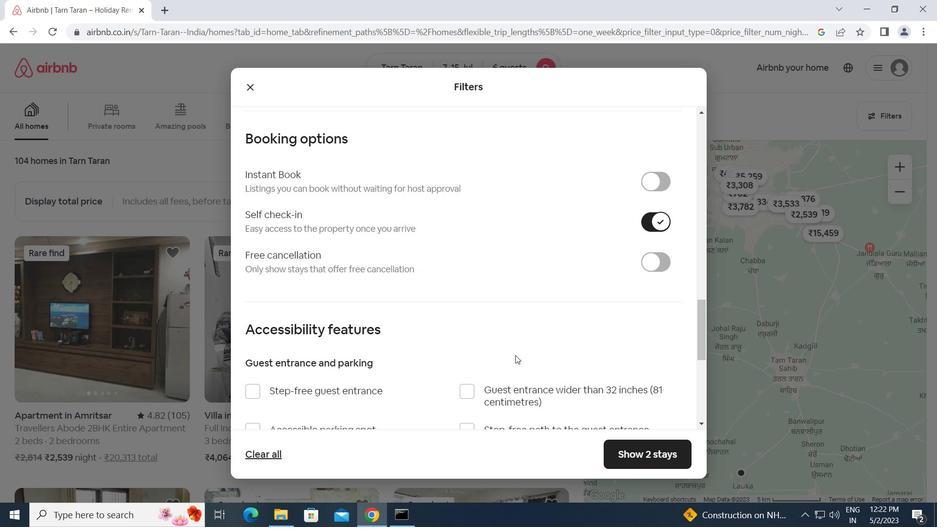 
Action: Mouse scrolled (515, 355) with delta (0, 0)
Screenshot: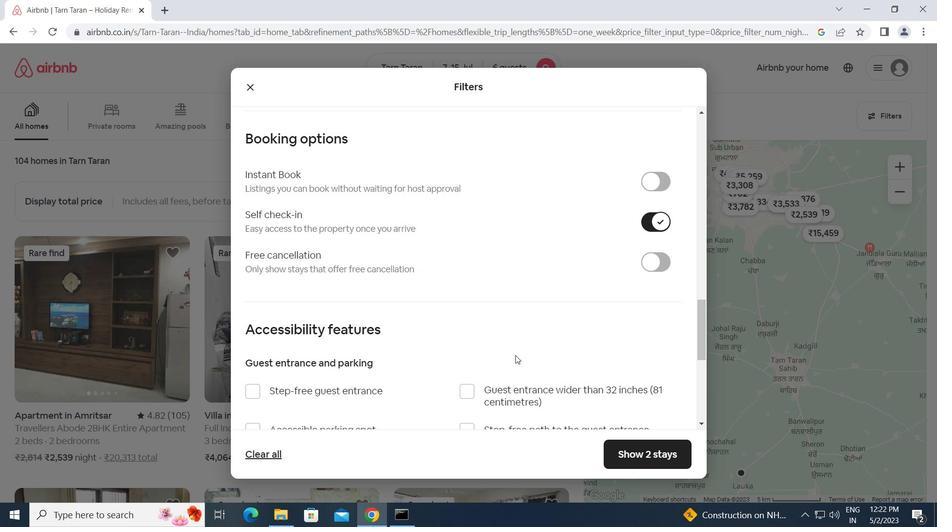 
Action: Mouse scrolled (515, 355) with delta (0, 0)
Screenshot: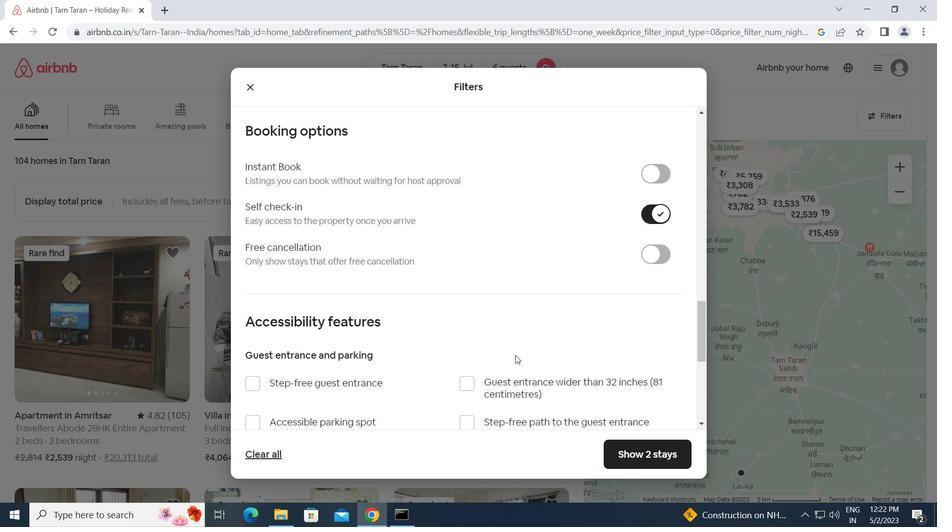 
Action: Mouse moved to (438, 348)
Screenshot: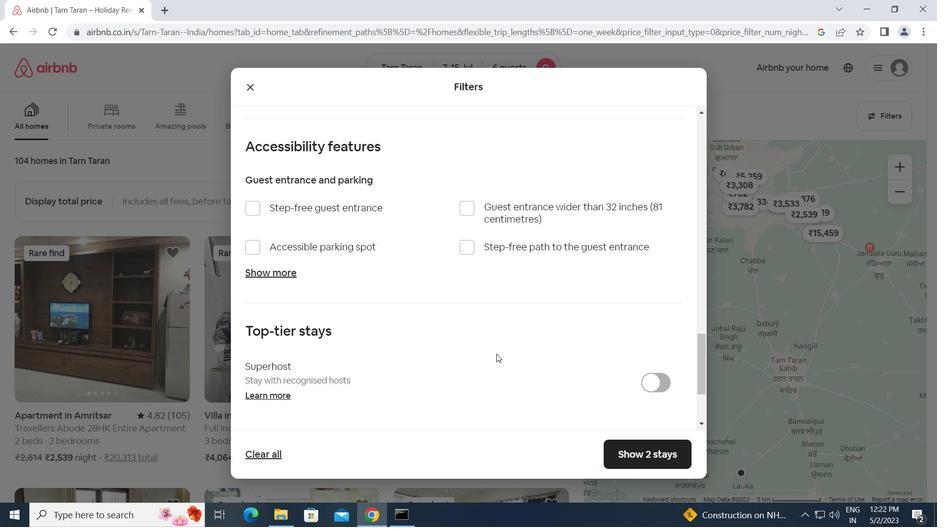 
Action: Mouse scrolled (438, 348) with delta (0, 0)
Screenshot: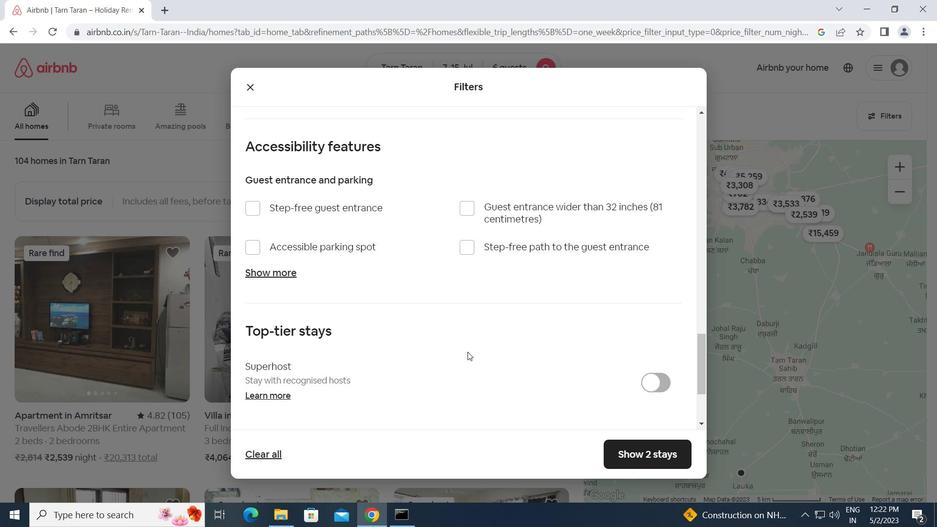 
Action: Mouse scrolled (438, 348) with delta (0, 0)
Screenshot: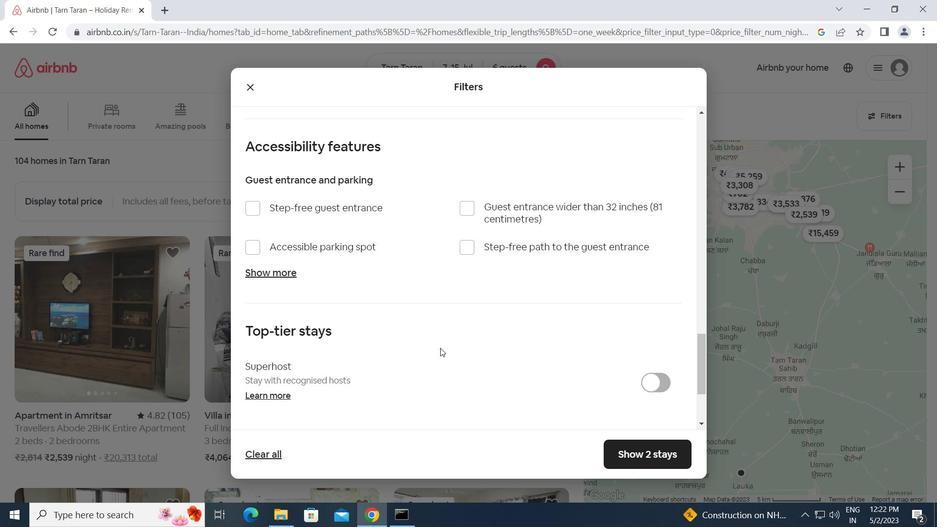 
Action: Mouse moved to (250, 371)
Screenshot: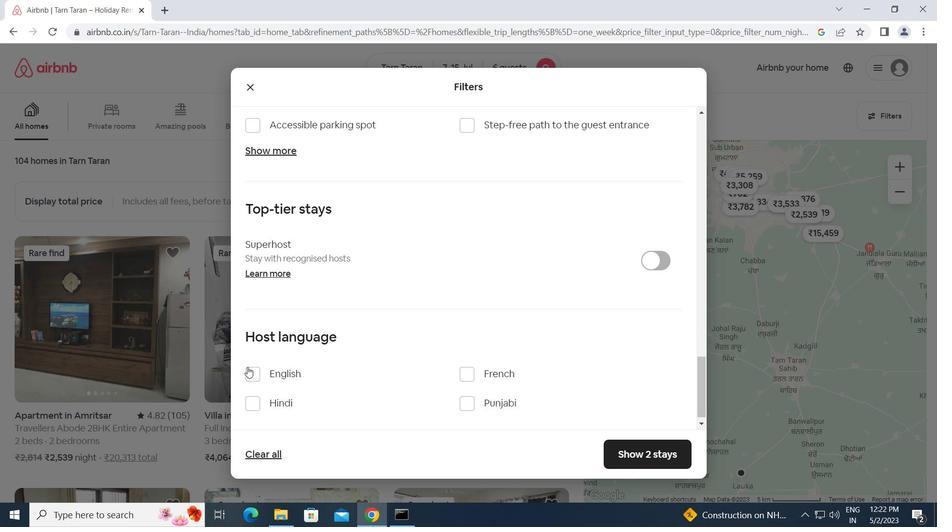 
Action: Mouse pressed left at (250, 371)
Screenshot: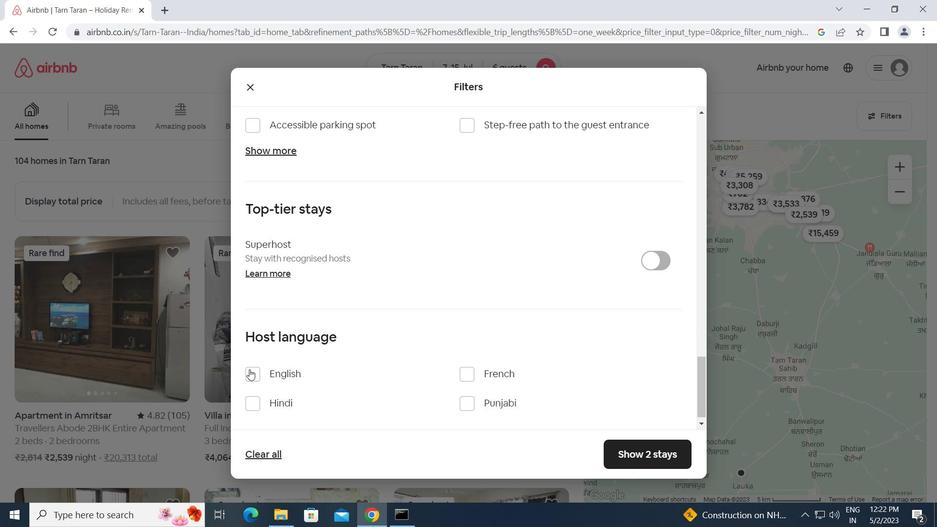 
Action: Mouse moved to (632, 451)
Screenshot: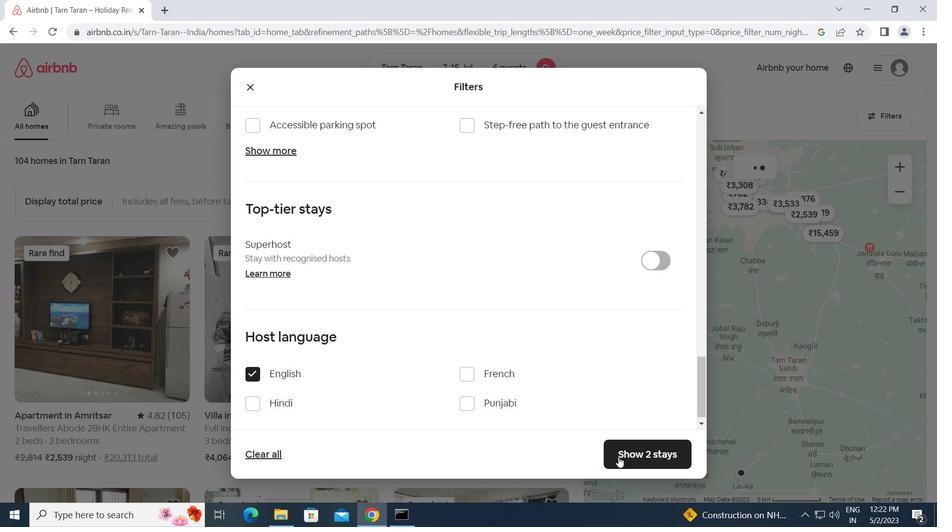 
Action: Mouse pressed left at (632, 451)
Screenshot: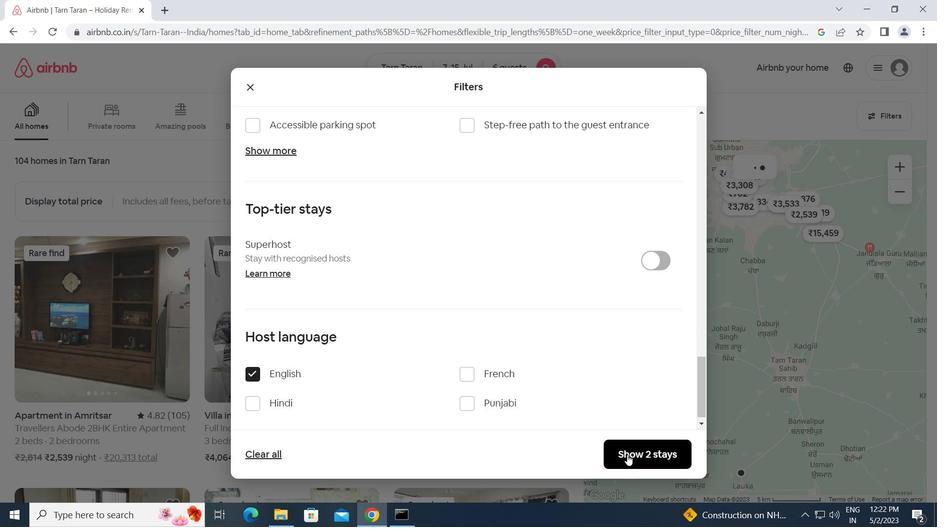 
